 Task: Open Card Financial Conference Review in Board Social Media Campaign Planning to Workspace Debt Financing and add a team member Softage.1@softage.net, a label Purple, a checklist Machine Learning, an attachment from your google drive, a color Purple and finally, add a card description 'Conduct customer research for new customer experience improvements' and a comment 'This task requires proactive ownership, so let us take responsibility and ensure progress is made in a timely manner.'. Add a start date 'Jan 05, 1900' with a due date 'Jan 12, 1900'
Action: Mouse moved to (73, 279)
Screenshot: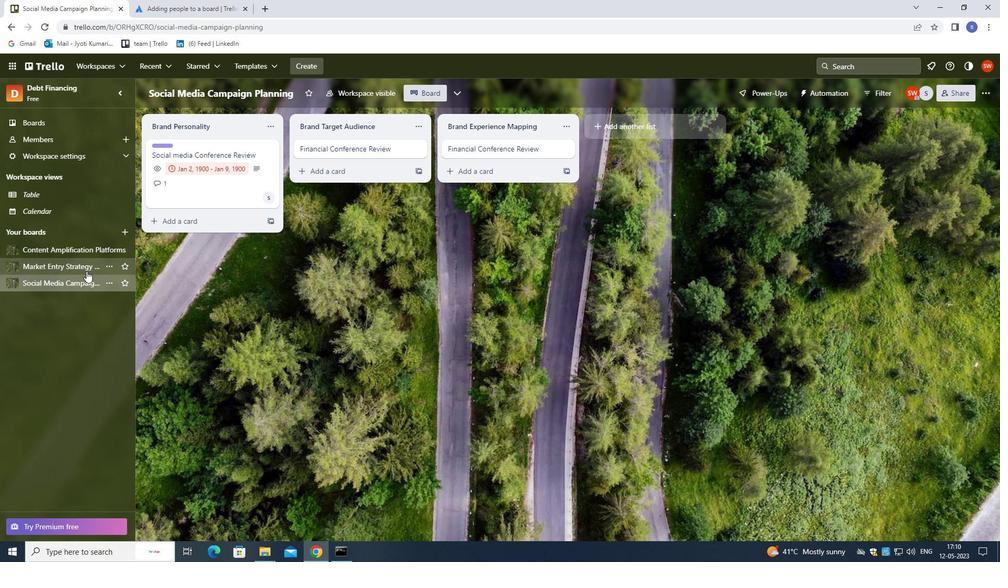 
Action: Mouse pressed left at (73, 279)
Screenshot: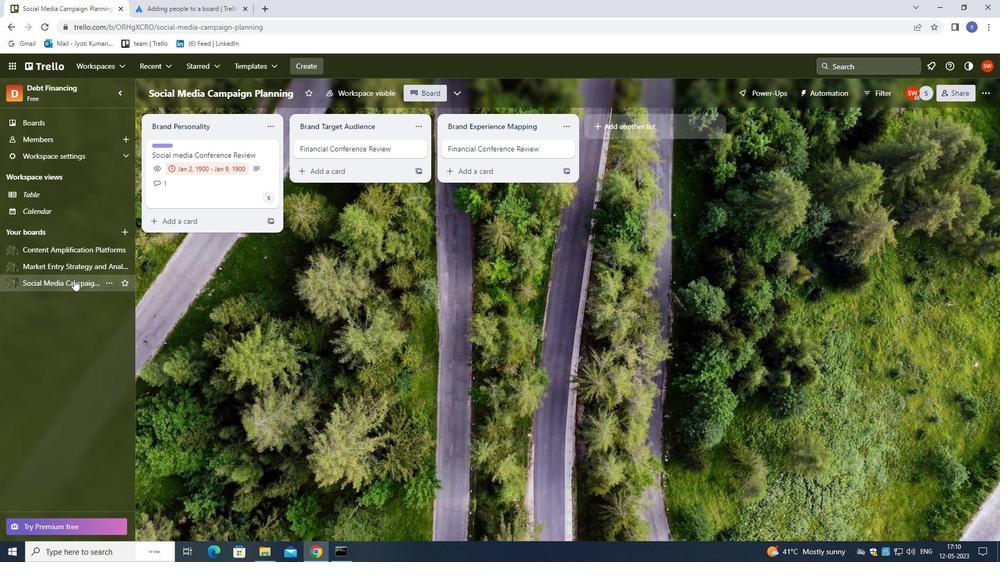 
Action: Mouse moved to (342, 149)
Screenshot: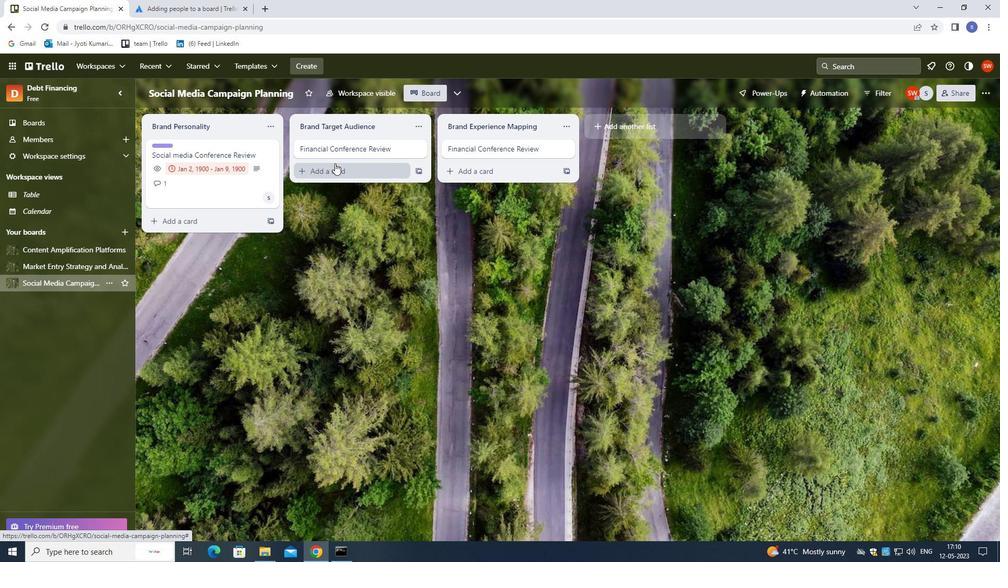 
Action: Mouse pressed left at (342, 149)
Screenshot: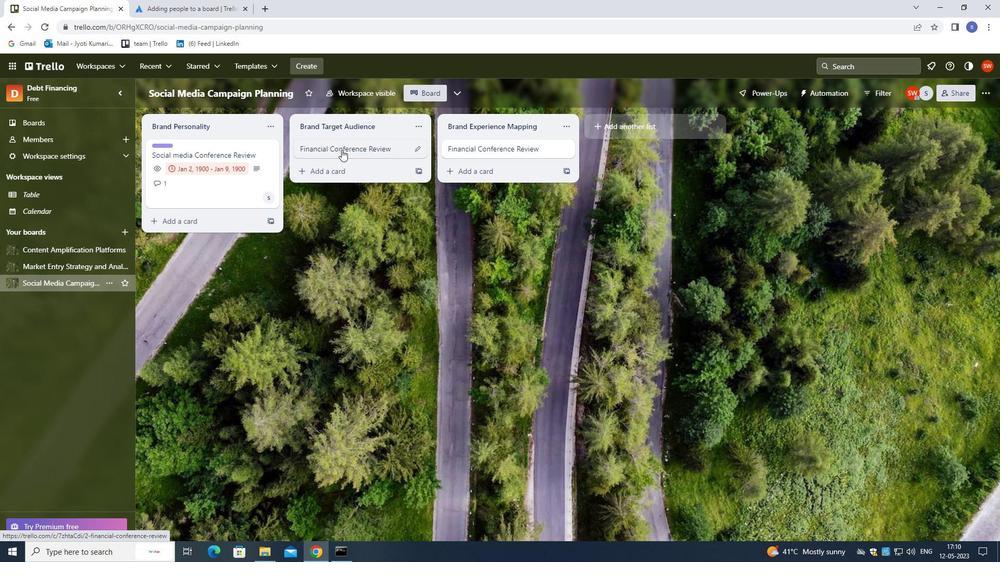 
Action: Mouse moved to (631, 187)
Screenshot: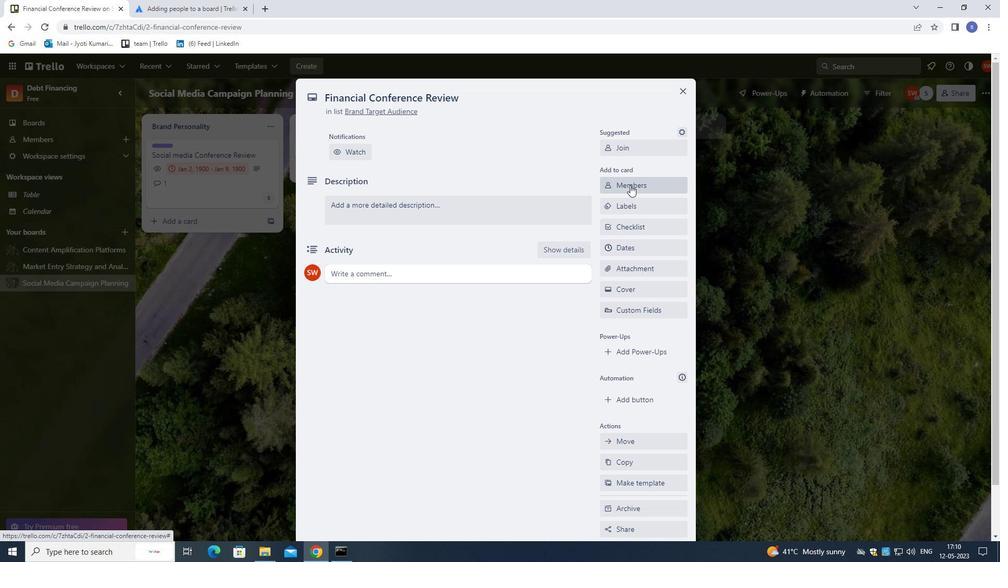 
Action: Mouse pressed left at (631, 187)
Screenshot: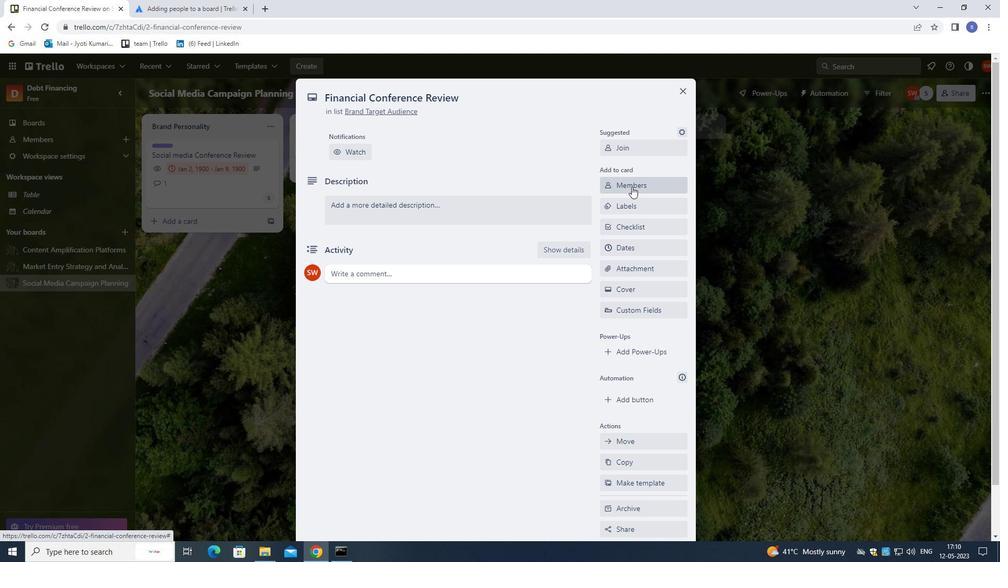 
Action: Mouse moved to (608, 169)
Screenshot: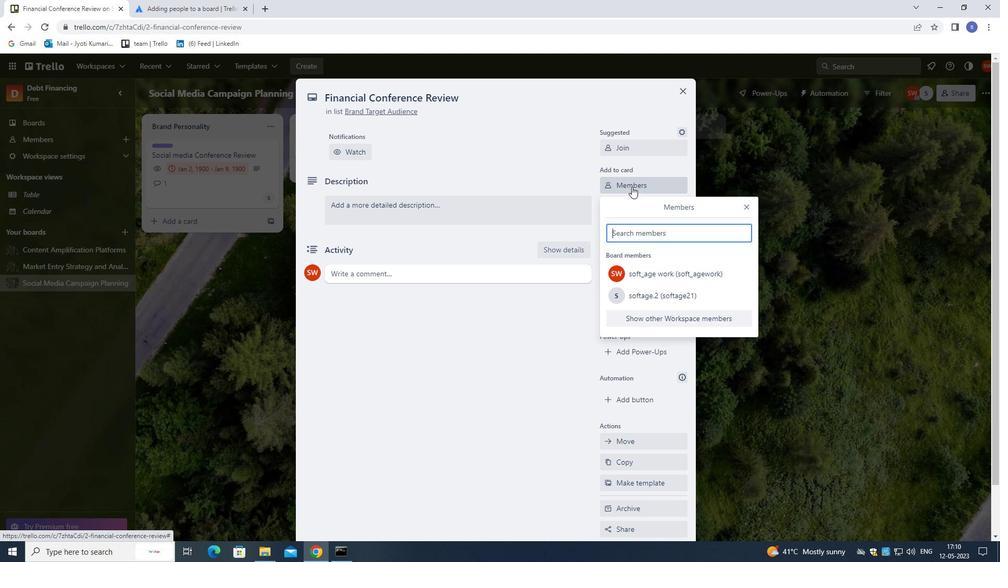 
Action: Key pressed softage.1<Key.shift>@SI<Key.backspace>OFTAGE.NET
Screenshot: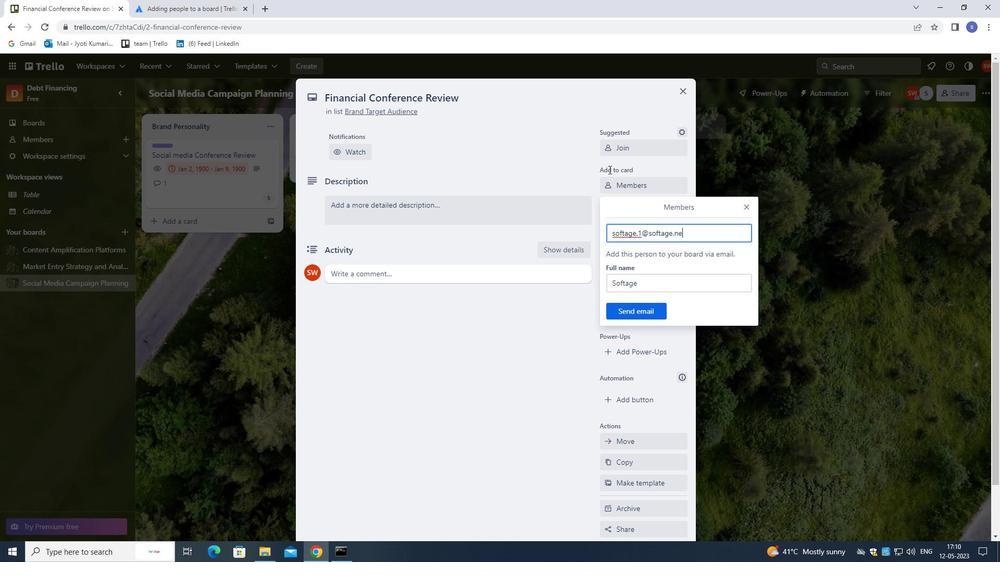 
Action: Mouse moved to (632, 313)
Screenshot: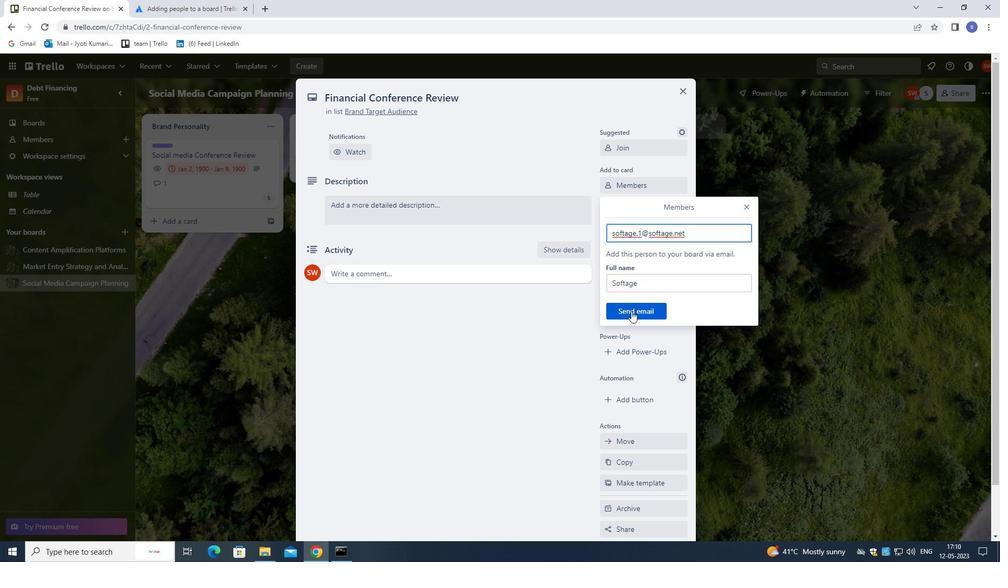 
Action: Mouse pressed left at (632, 313)
Screenshot: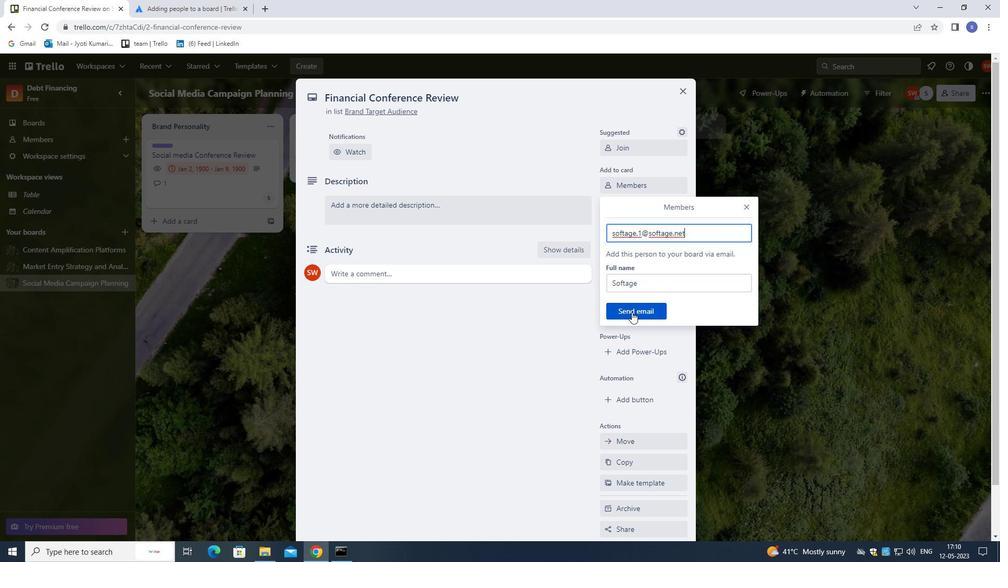 
Action: Mouse moved to (620, 207)
Screenshot: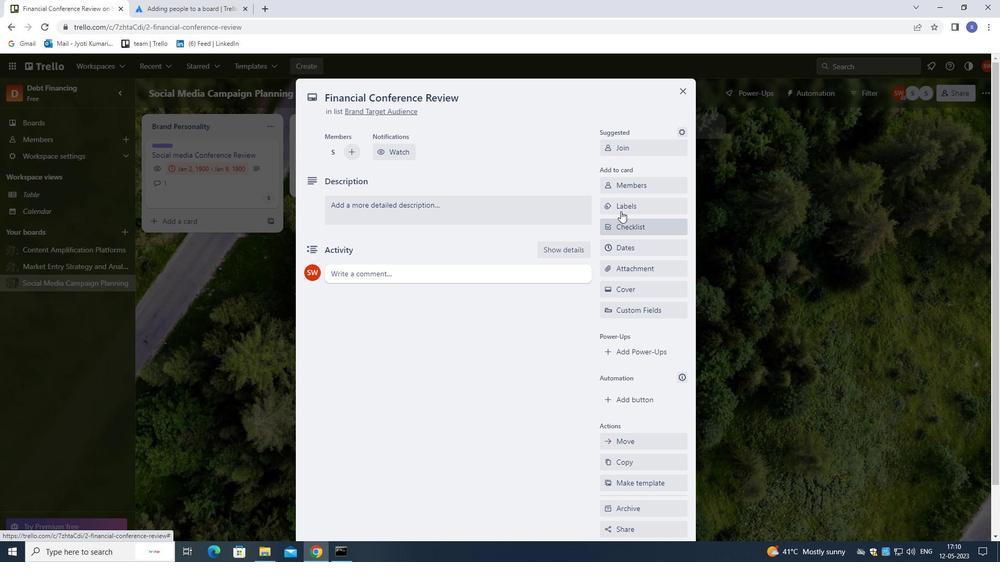 
Action: Mouse pressed left at (620, 207)
Screenshot: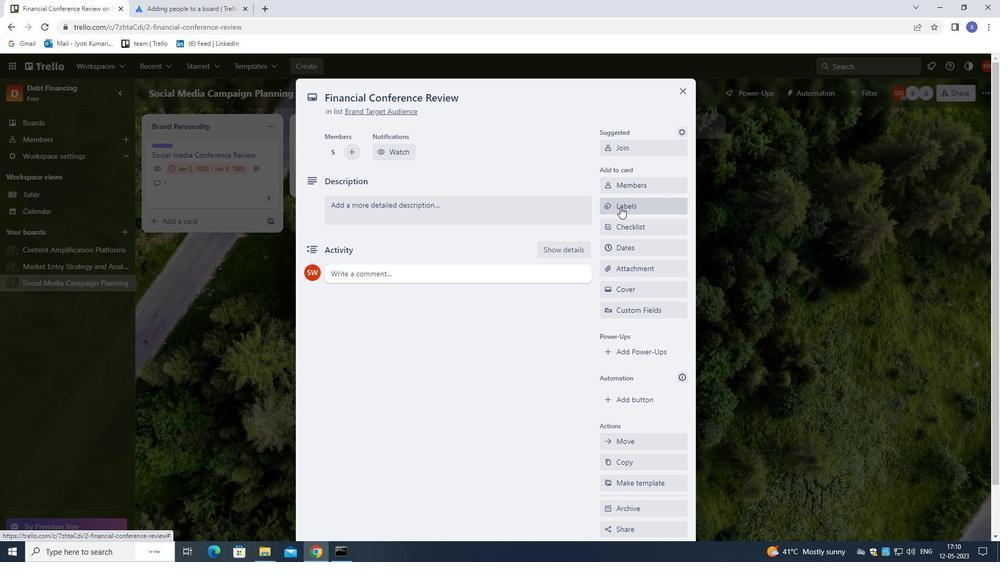 
Action: Mouse moved to (619, 207)
Screenshot: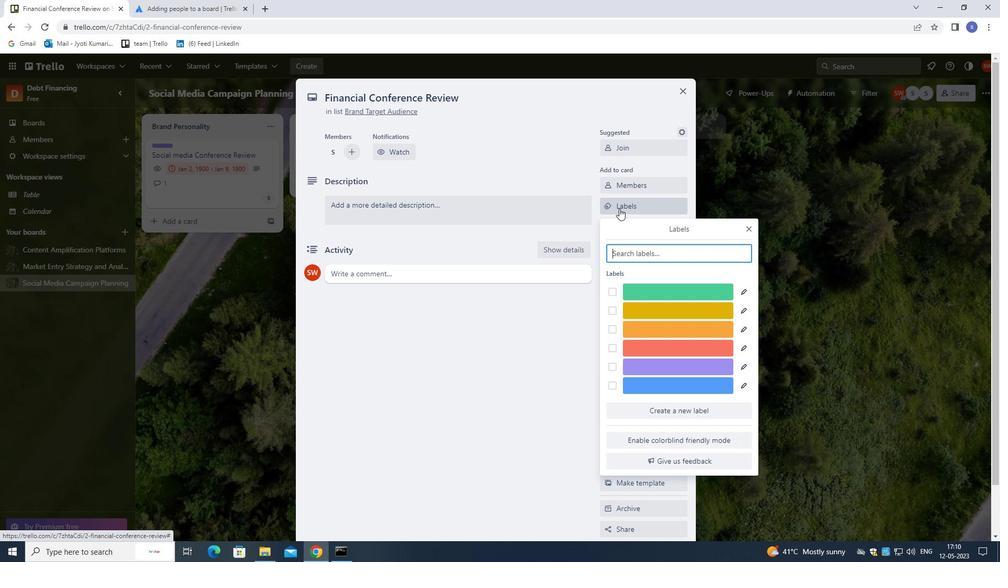 
Action: Key pressed P
Screenshot: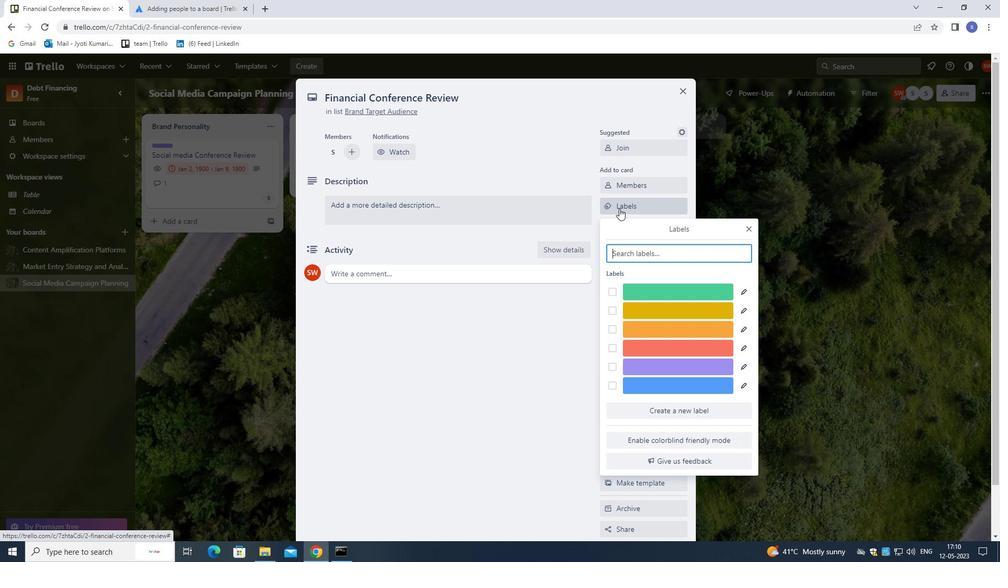 
Action: Mouse moved to (657, 296)
Screenshot: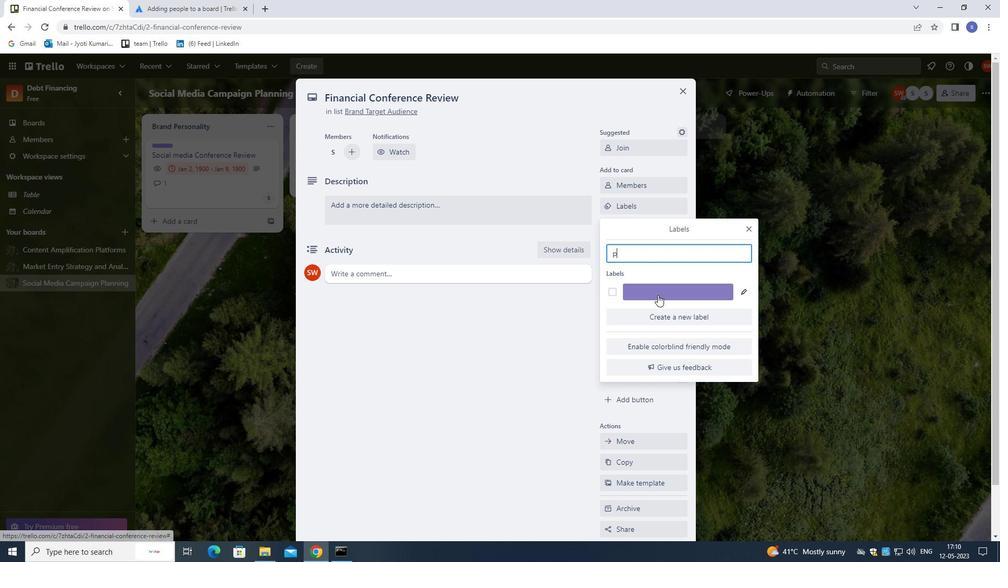 
Action: Mouse pressed left at (657, 296)
Screenshot: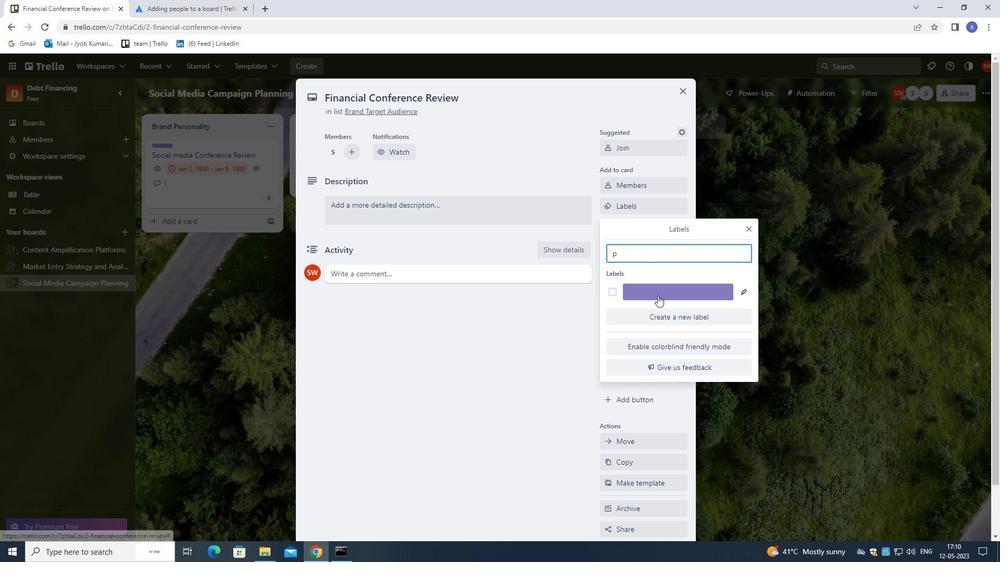 
Action: Mouse moved to (752, 227)
Screenshot: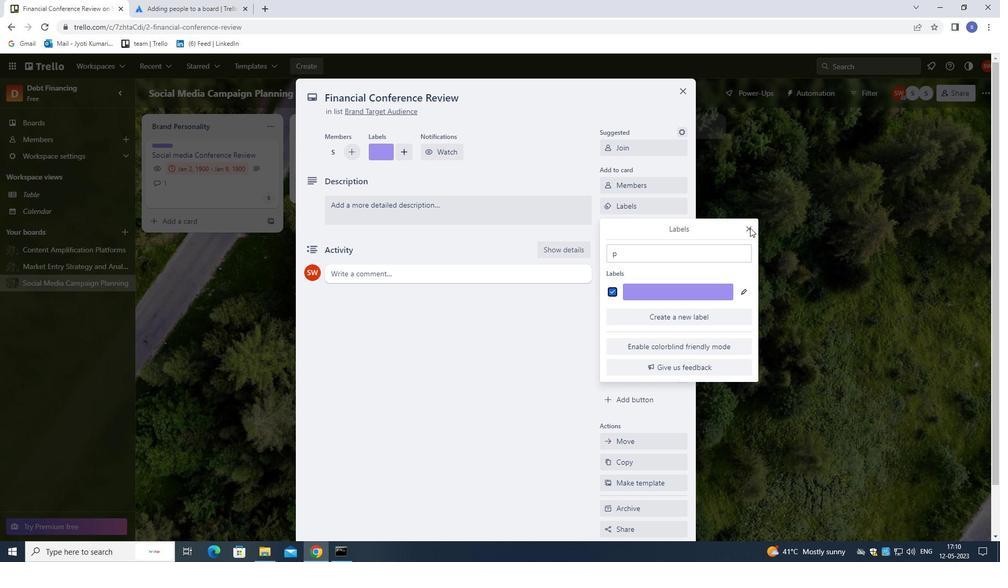 
Action: Mouse pressed left at (752, 227)
Screenshot: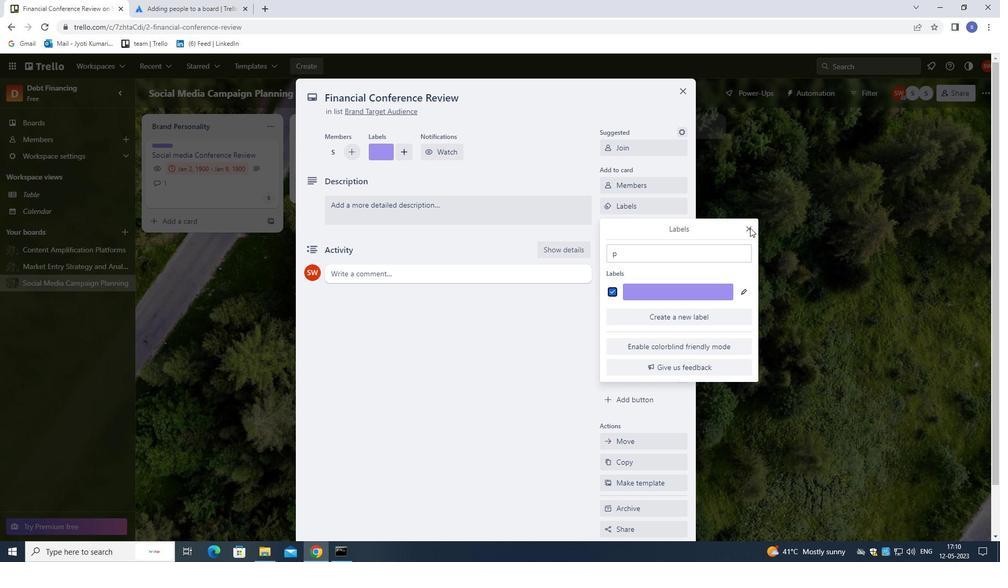 
Action: Mouse moved to (750, 228)
Screenshot: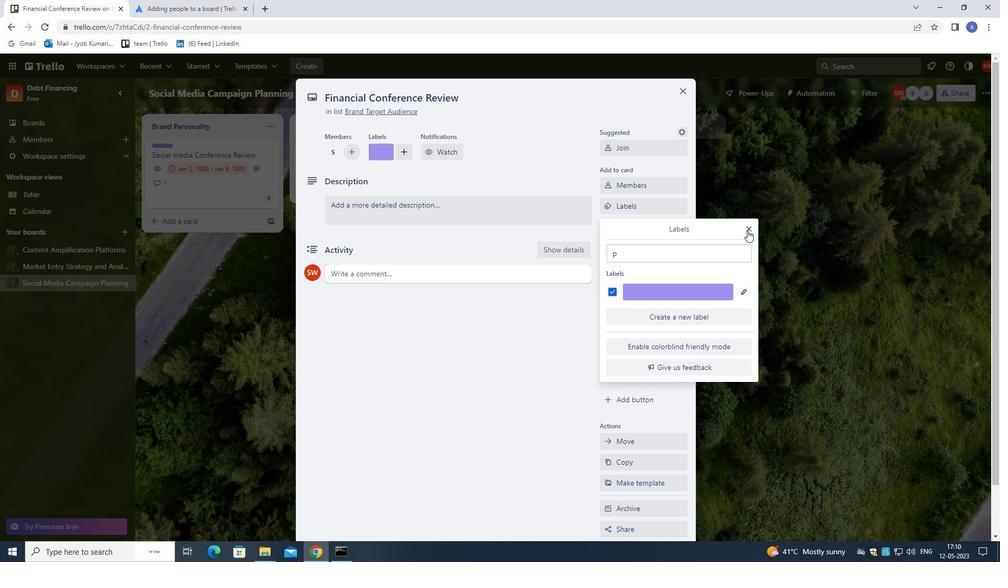 
Action: Mouse pressed left at (750, 228)
Screenshot: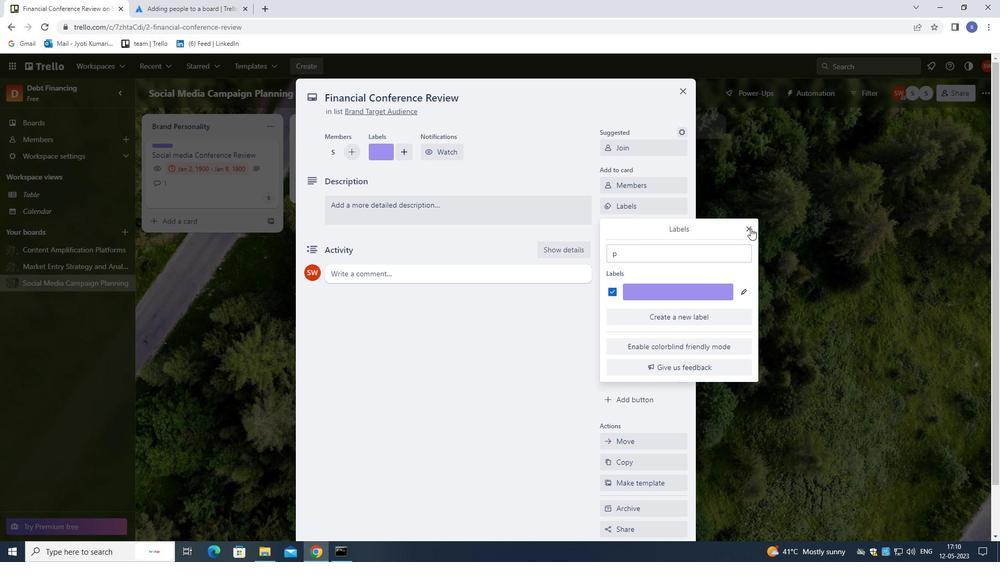 
Action: Mouse moved to (655, 229)
Screenshot: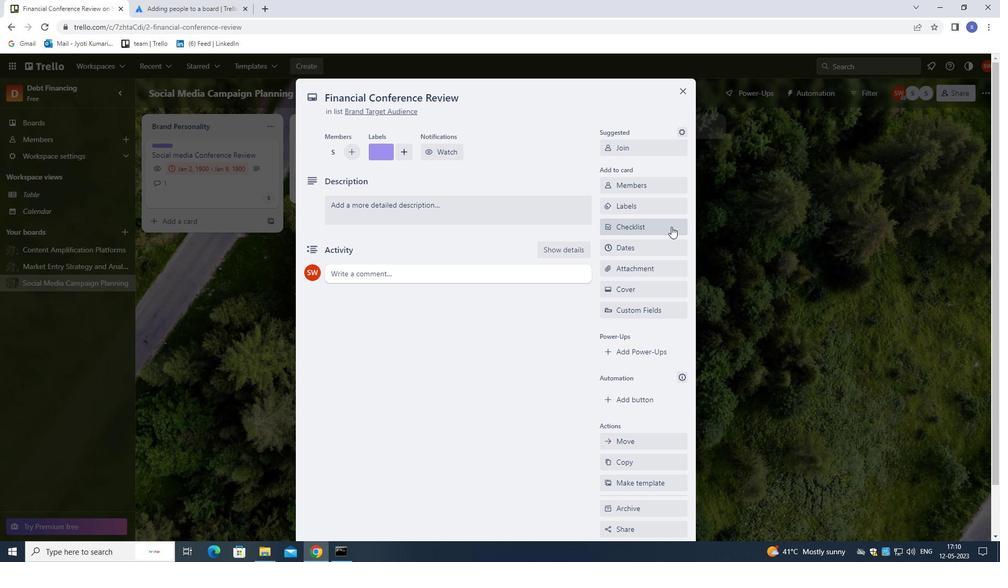 
Action: Mouse pressed left at (655, 229)
Screenshot: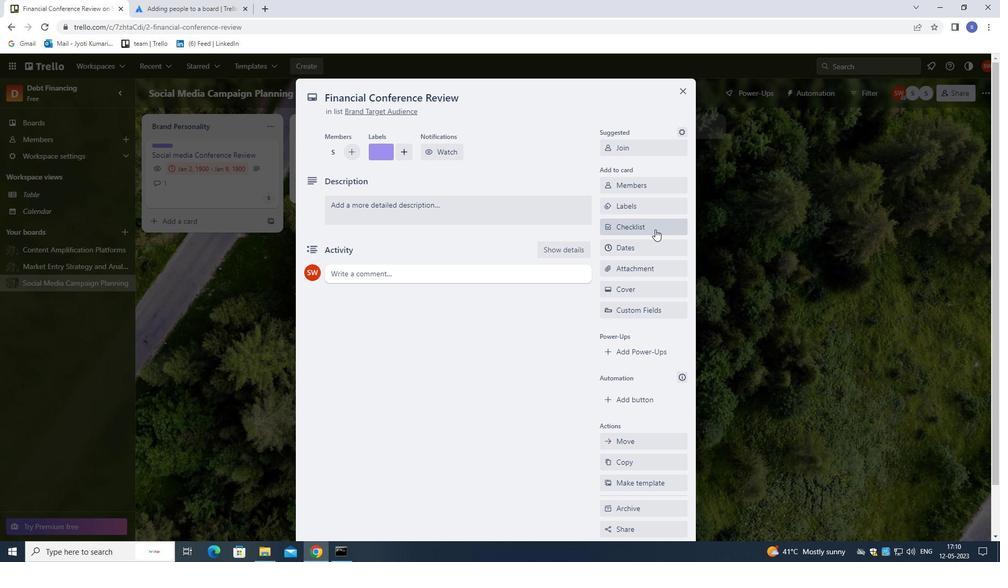 
Action: Mouse moved to (655, 229)
Screenshot: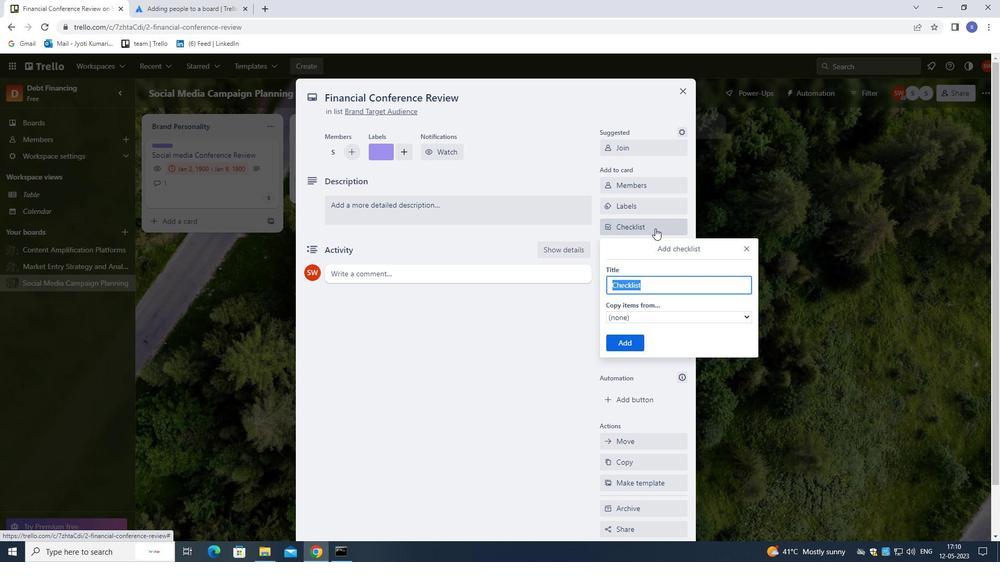 
Action: Key pressed M
Screenshot: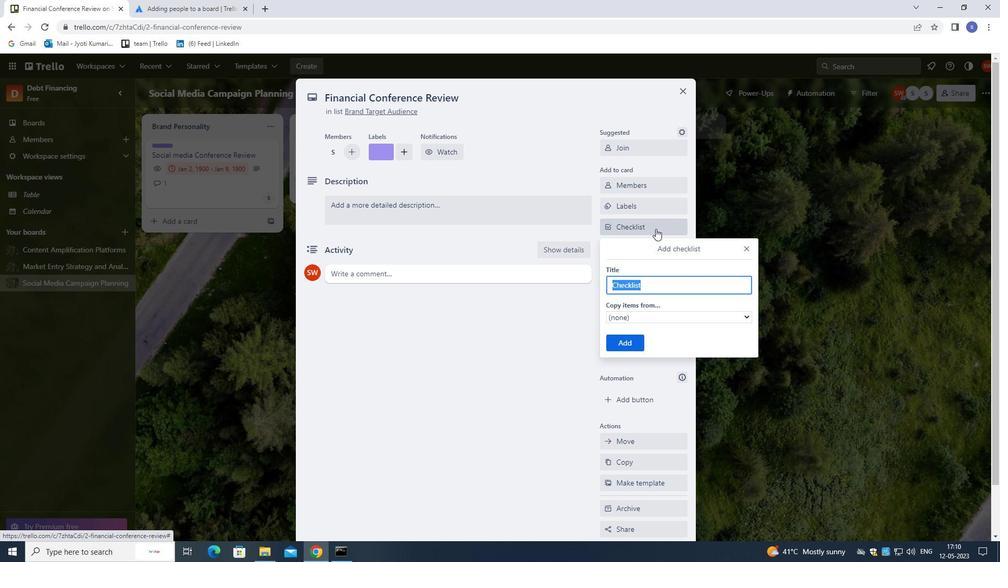 
Action: Mouse moved to (675, 308)
Screenshot: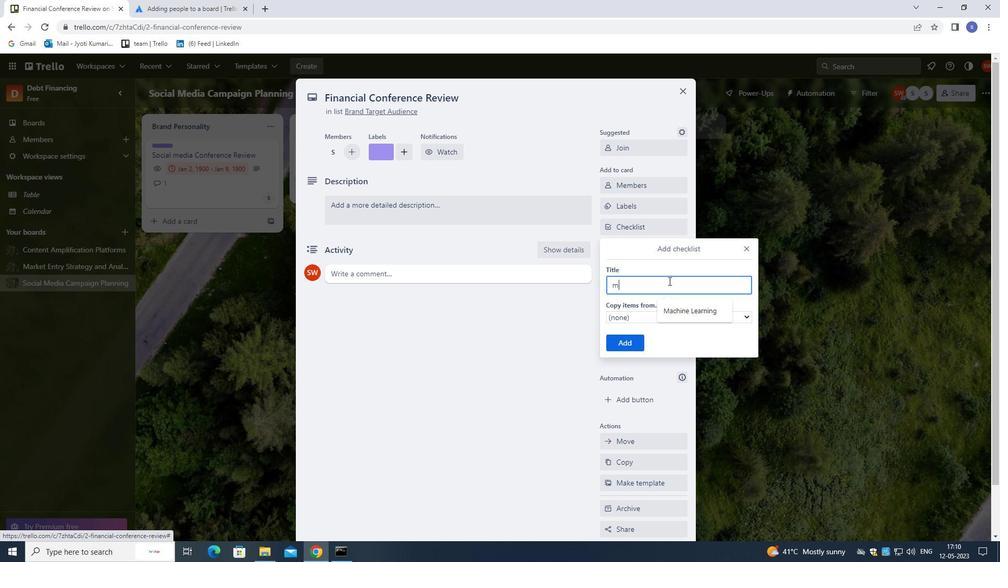 
Action: Mouse pressed left at (675, 308)
Screenshot: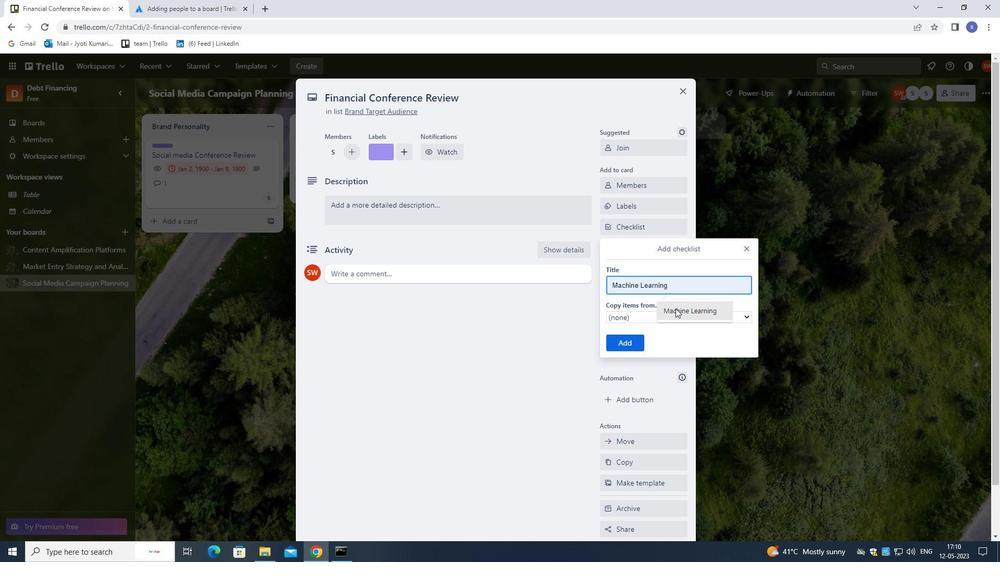 
Action: Mouse moved to (638, 347)
Screenshot: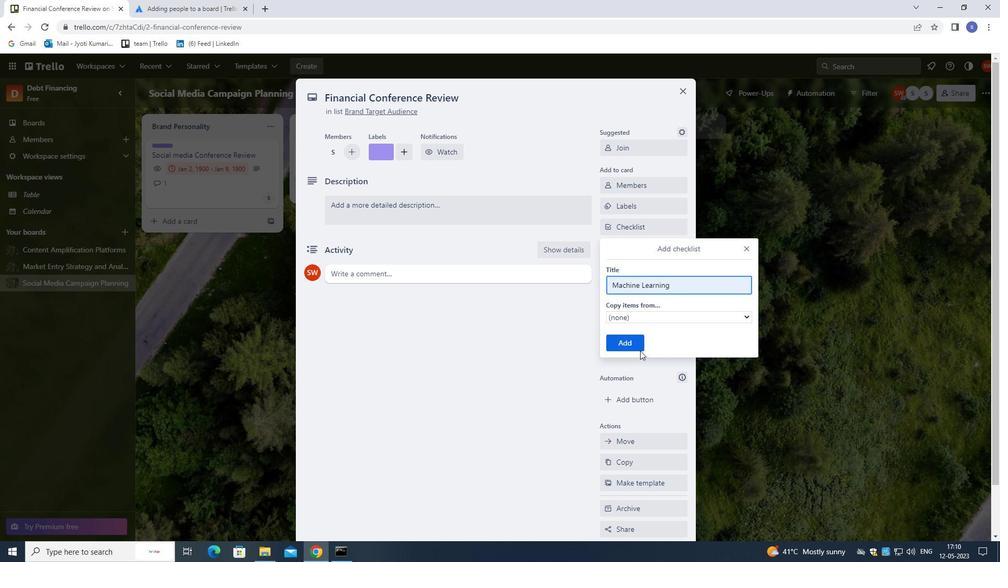 
Action: Mouse pressed left at (638, 347)
Screenshot: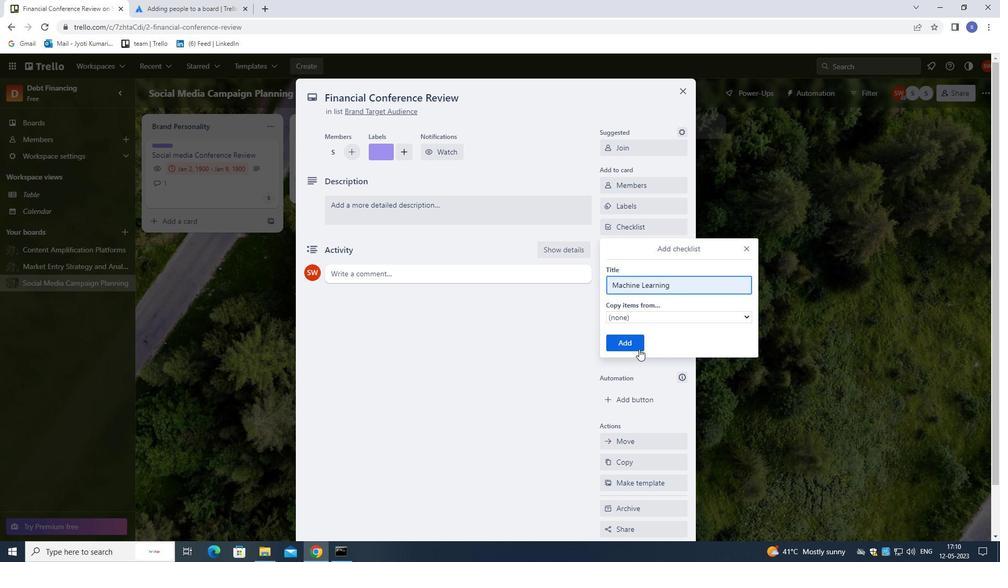 
Action: Mouse moved to (623, 245)
Screenshot: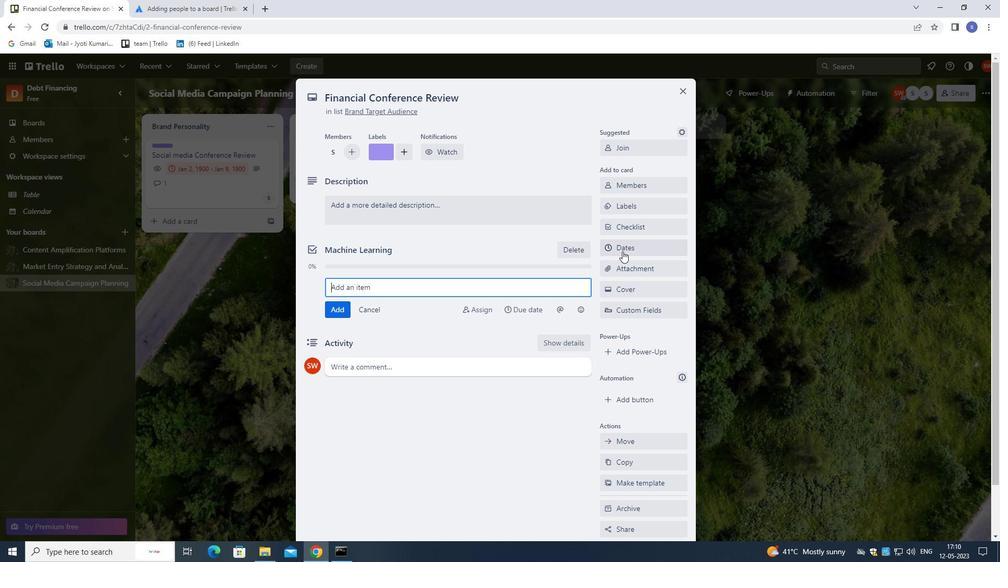 
Action: Mouse pressed left at (623, 245)
Screenshot: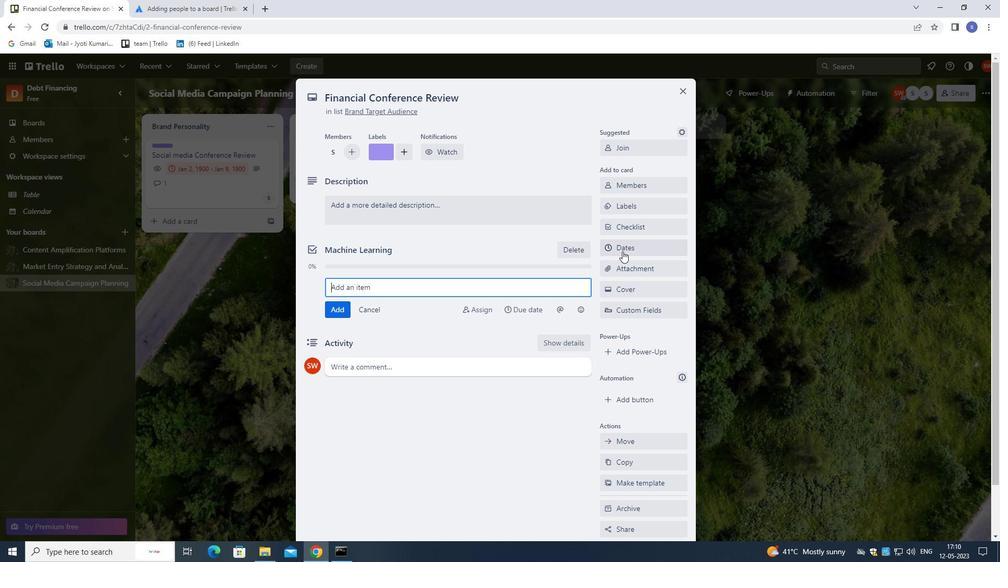 
Action: Mouse moved to (608, 284)
Screenshot: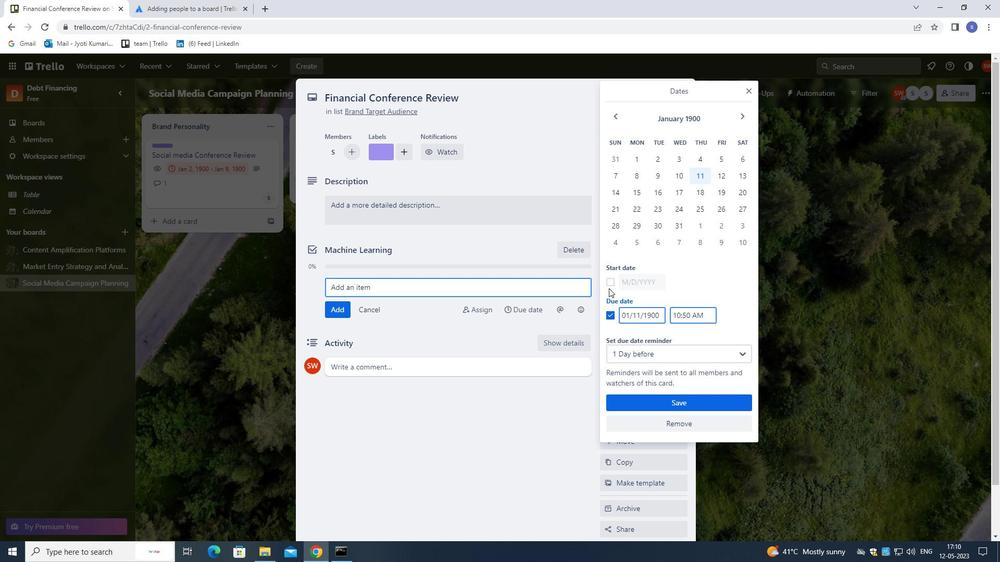 
Action: Mouse pressed left at (608, 284)
Screenshot: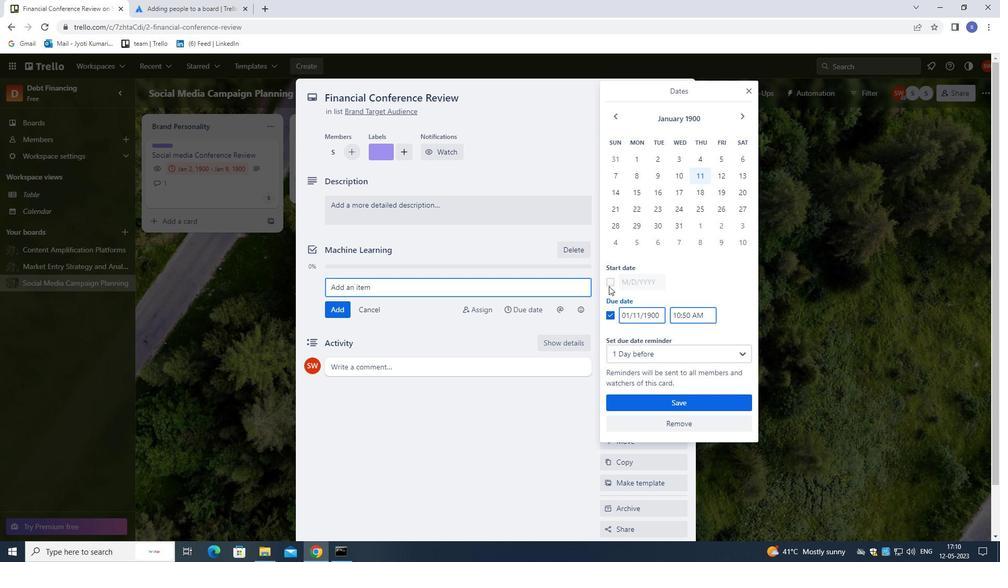 
Action: Mouse moved to (634, 281)
Screenshot: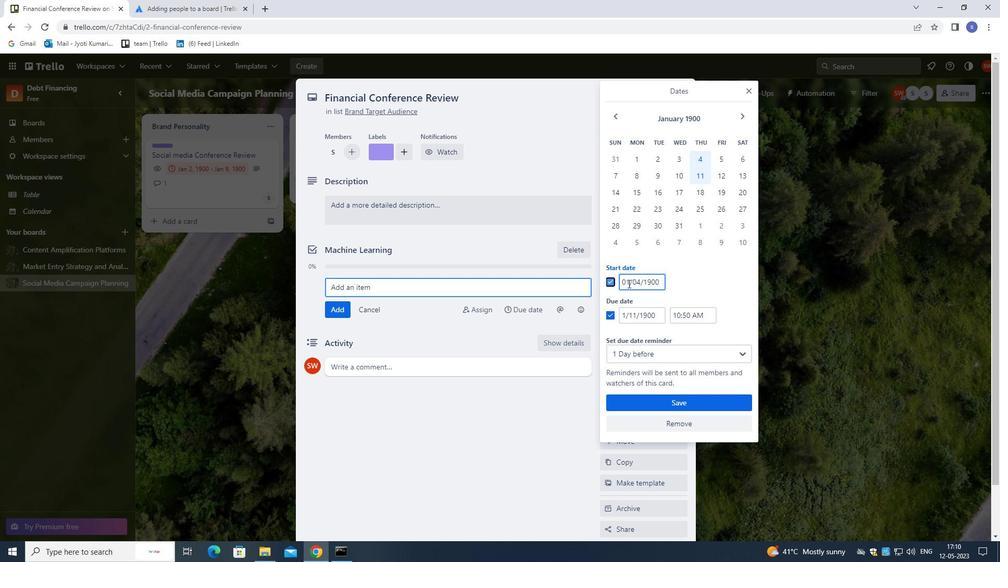 
Action: Mouse pressed left at (634, 281)
Screenshot: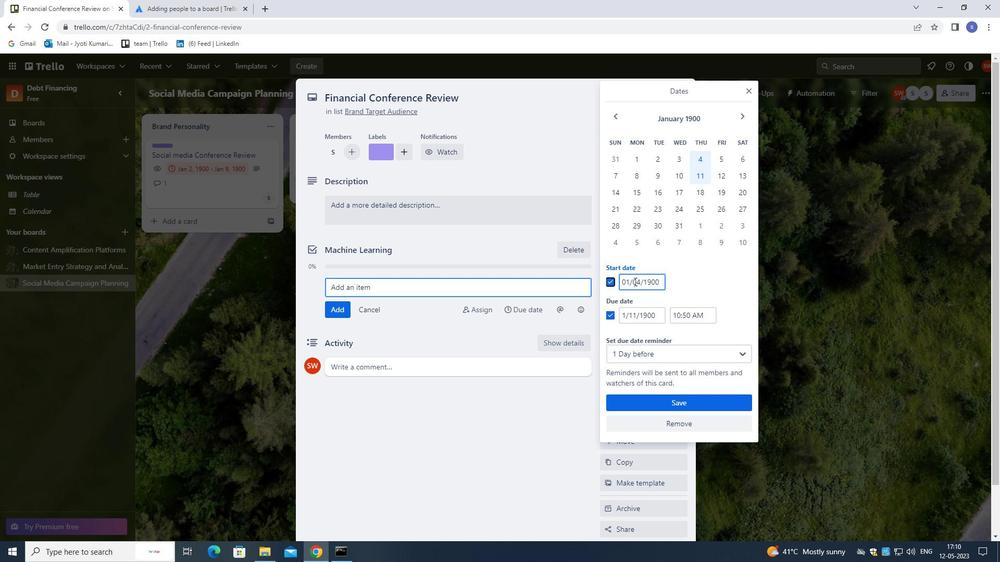 
Action: Mouse moved to (645, 300)
Screenshot: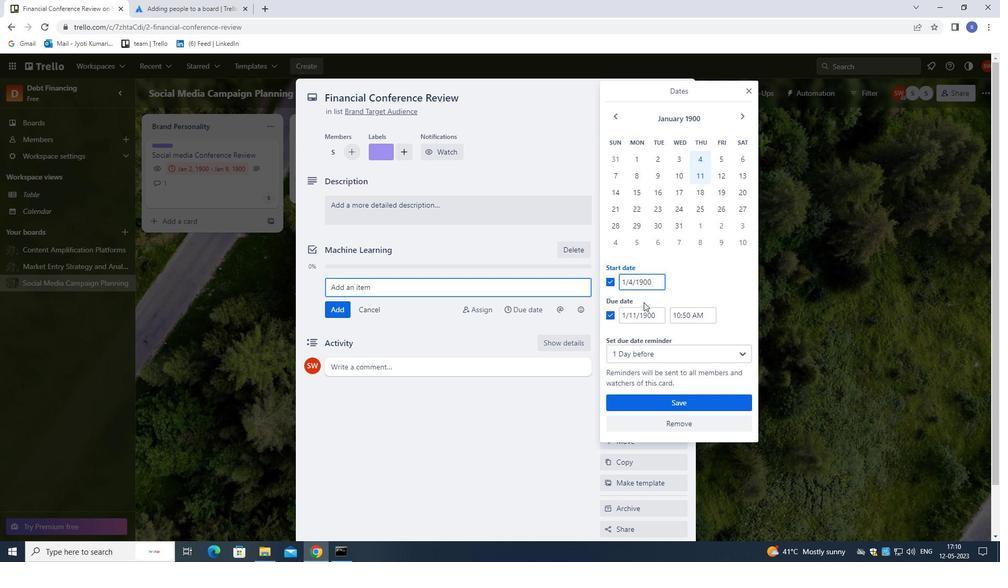 
Action: Key pressed <Key.left>
Screenshot: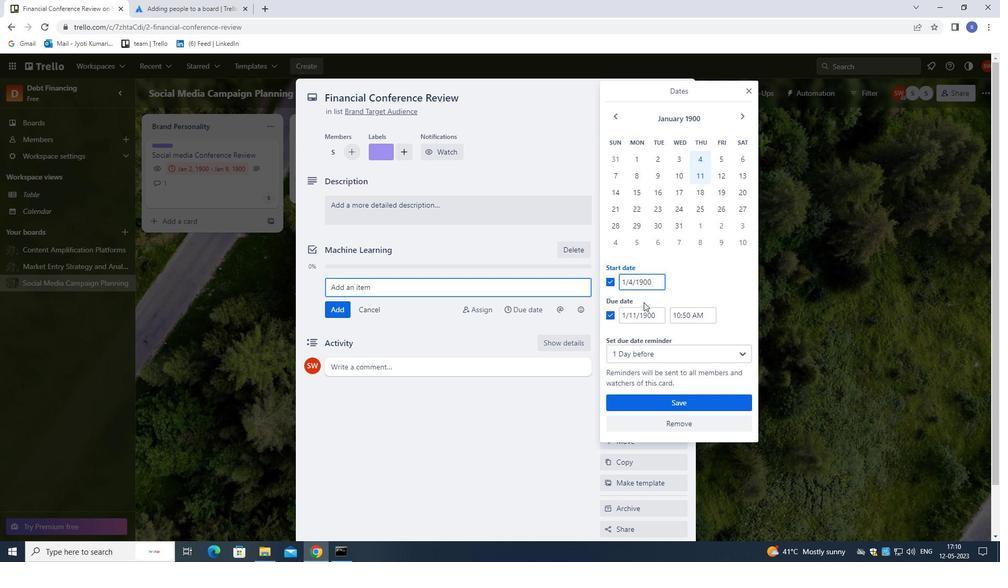 
Action: Mouse moved to (644, 295)
Screenshot: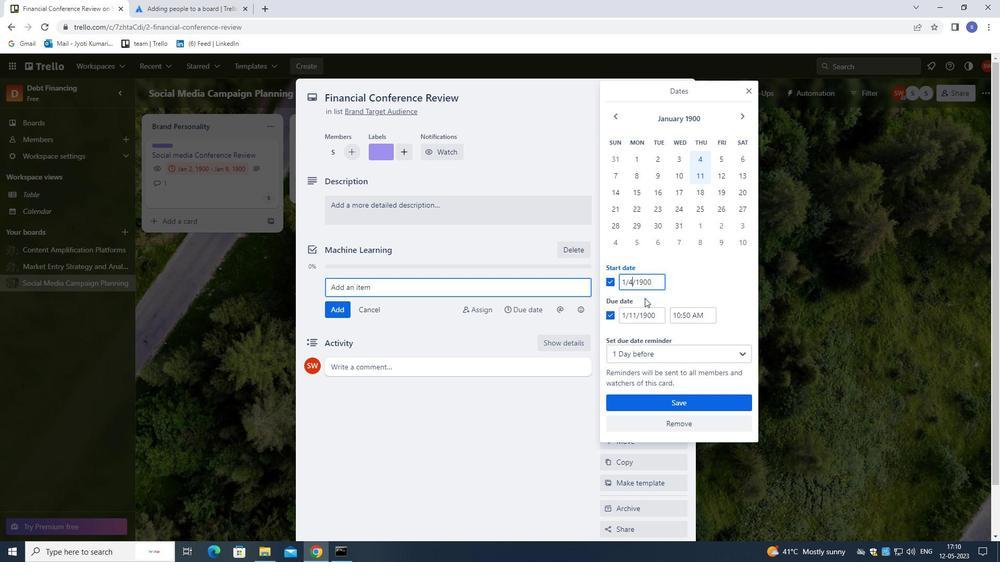 
Action: Key pressed <Key.backspace>
Screenshot: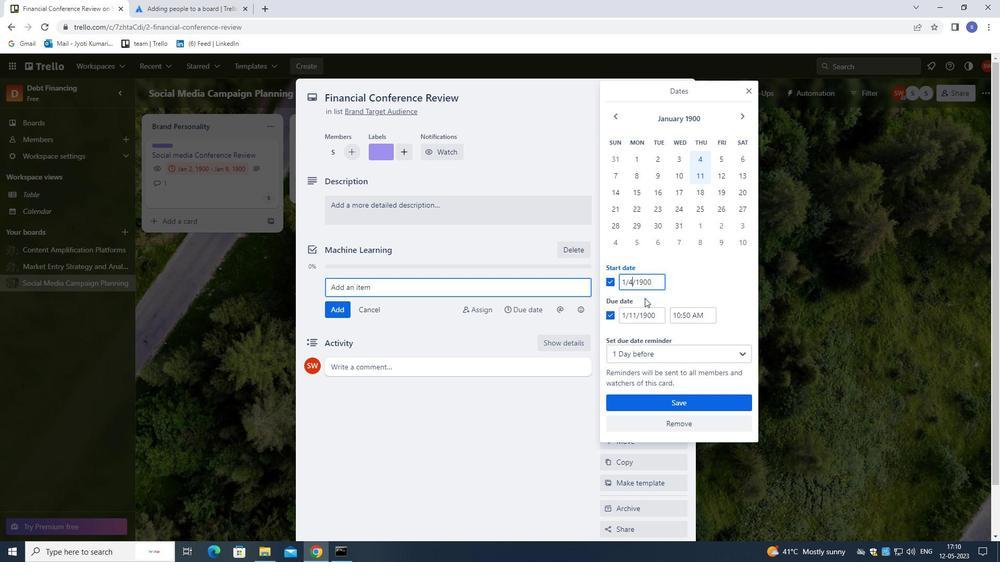
Action: Mouse moved to (644, 292)
Screenshot: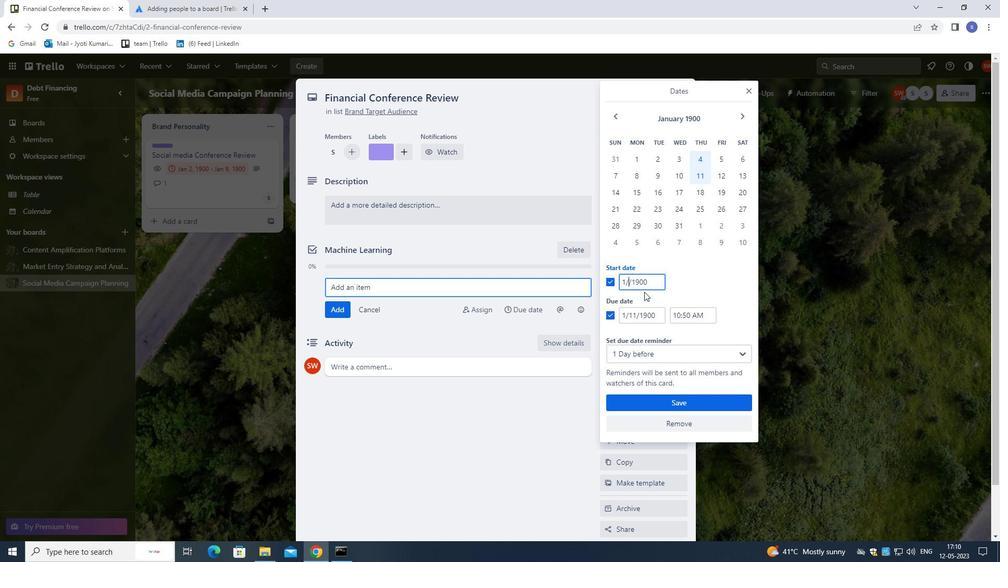 
Action: Key pressed 5
Screenshot: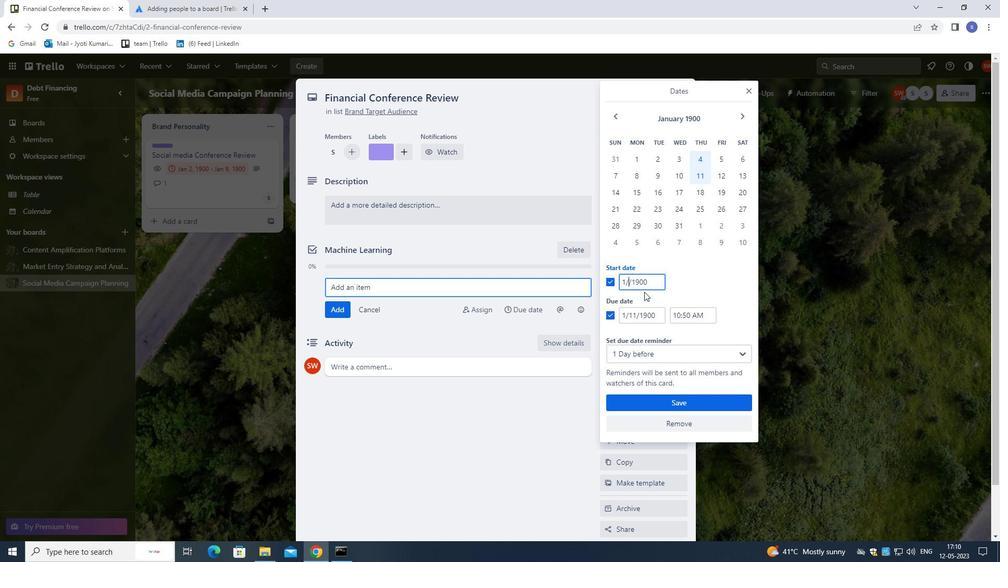
Action: Mouse moved to (634, 314)
Screenshot: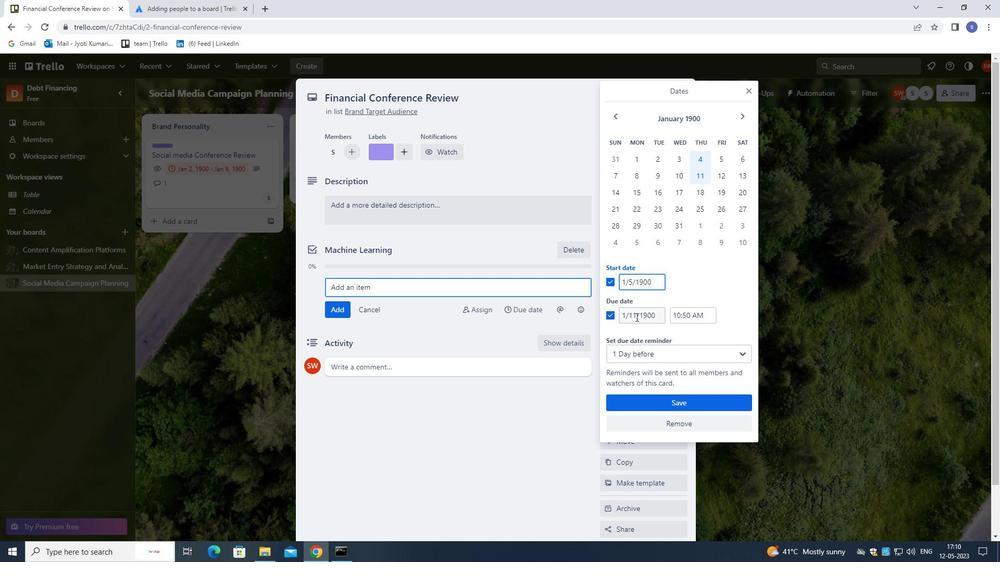 
Action: Mouse pressed left at (634, 314)
Screenshot: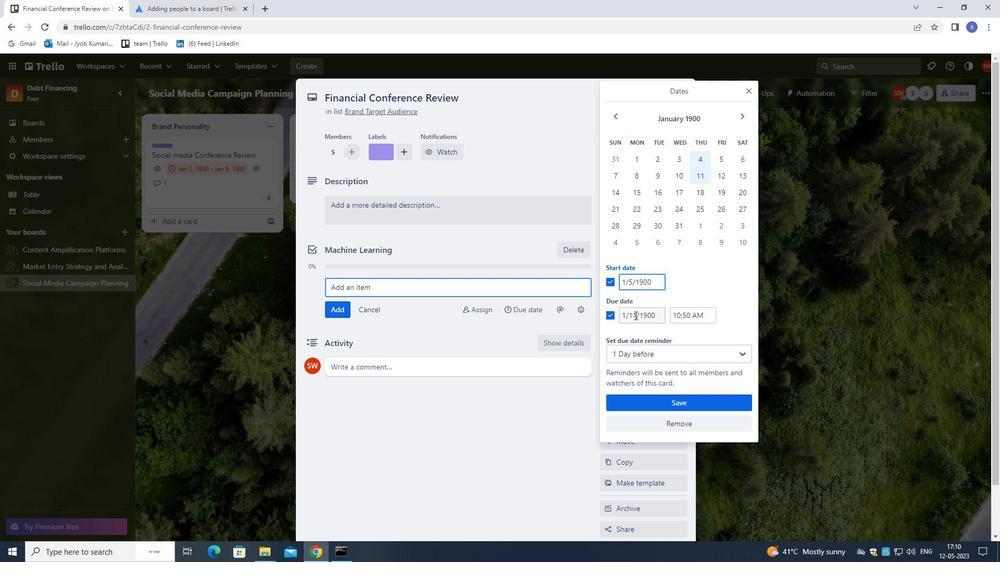 
Action: Mouse moved to (639, 327)
Screenshot: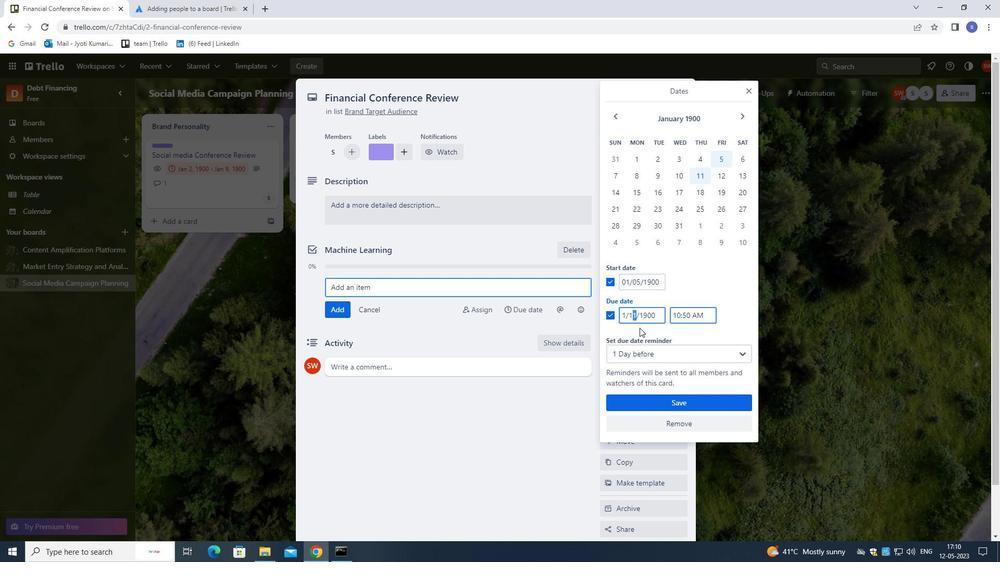 
Action: Key pressed 2
Screenshot: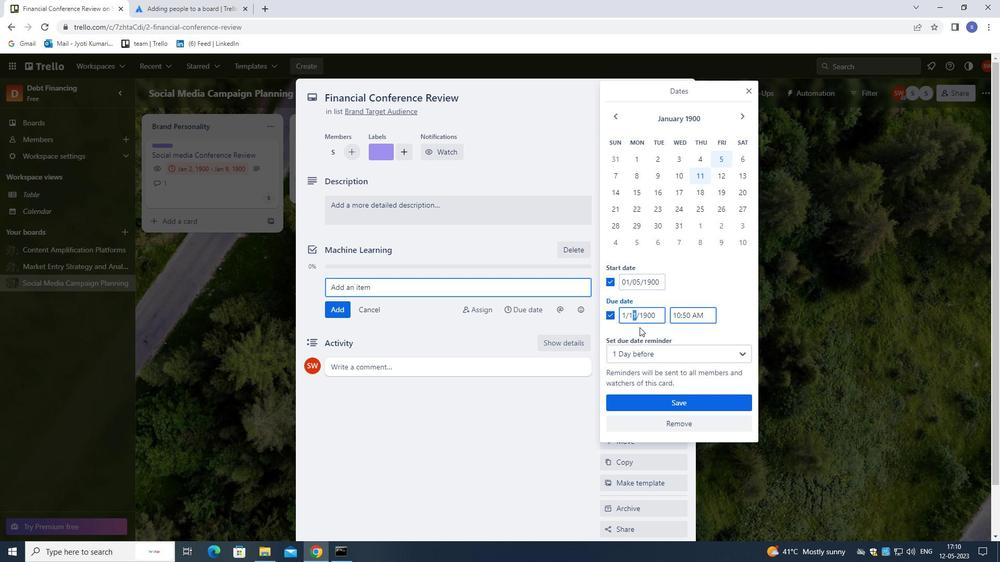 
Action: Mouse moved to (639, 327)
Screenshot: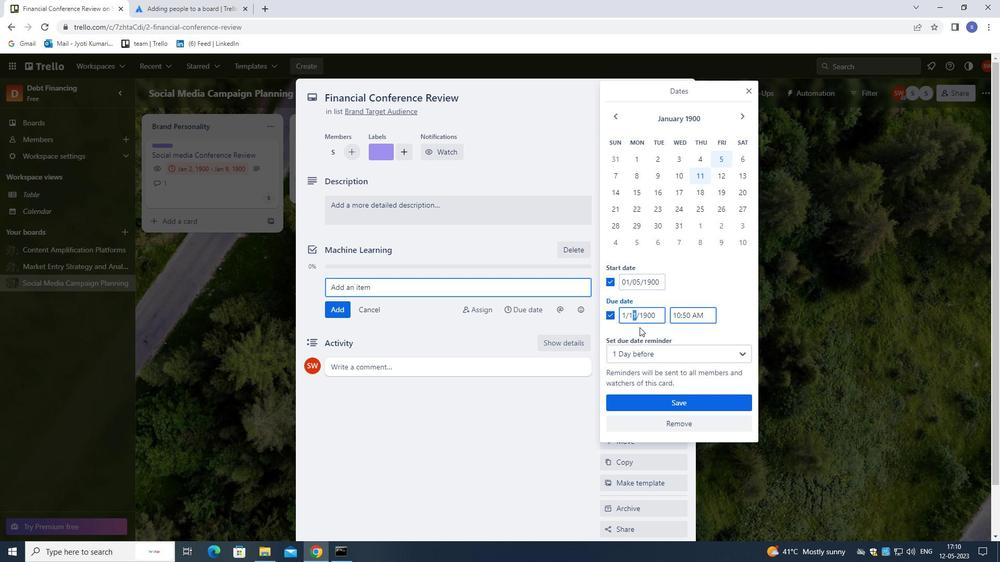 
Action: Key pressed <Key.enter>
Screenshot: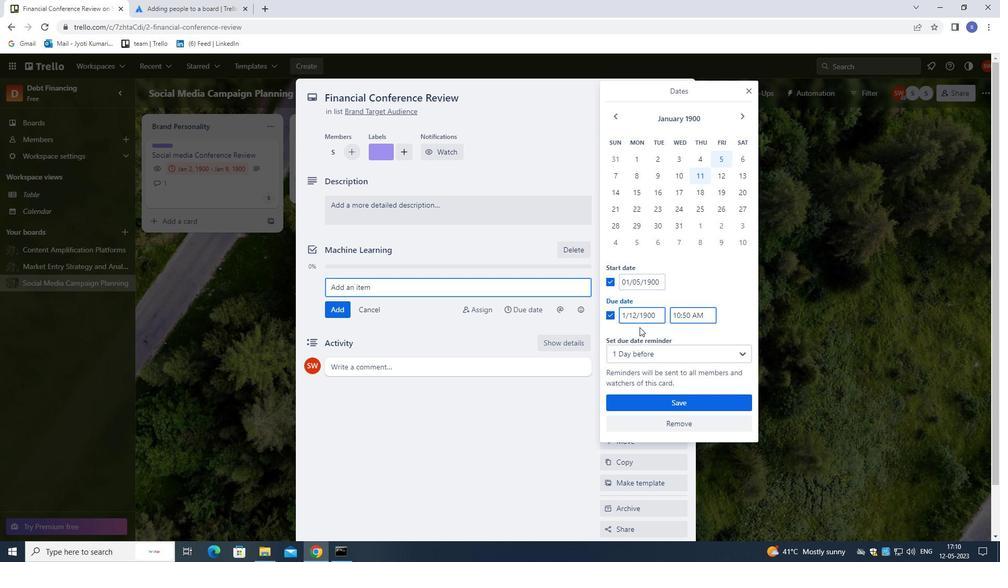 
Action: Mouse moved to (622, 269)
Screenshot: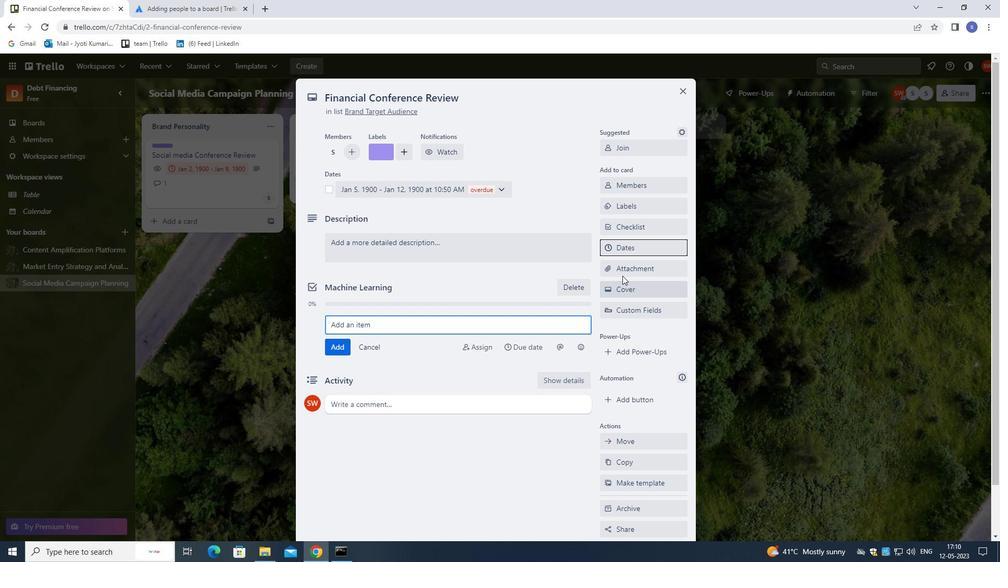 
Action: Mouse pressed left at (622, 269)
Screenshot: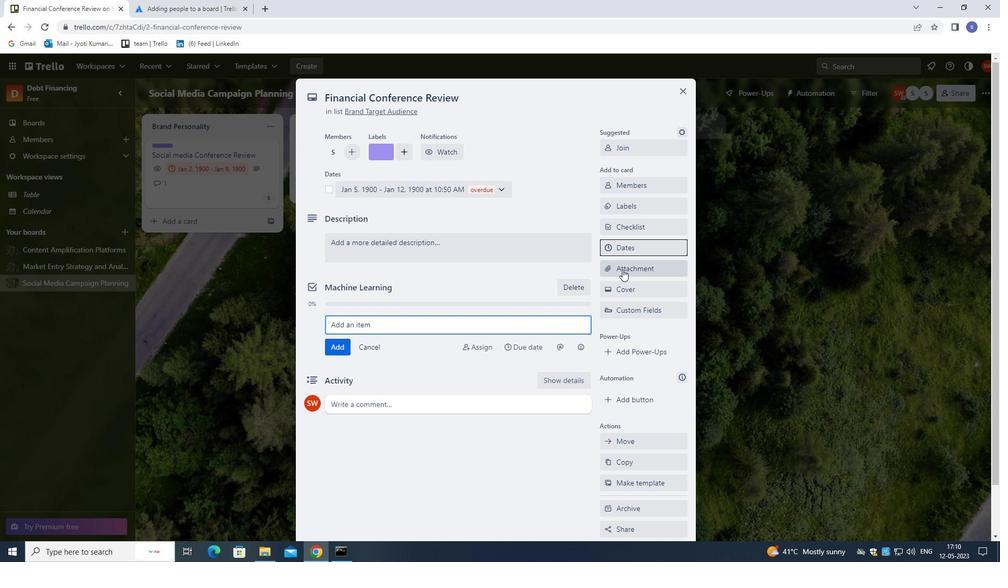
Action: Mouse moved to (611, 346)
Screenshot: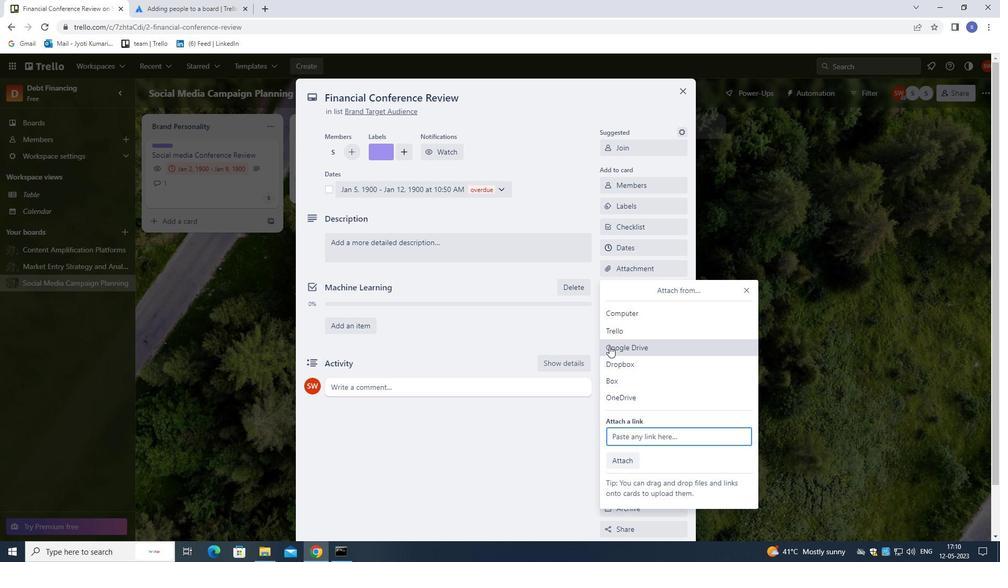 
Action: Mouse pressed left at (611, 346)
Screenshot: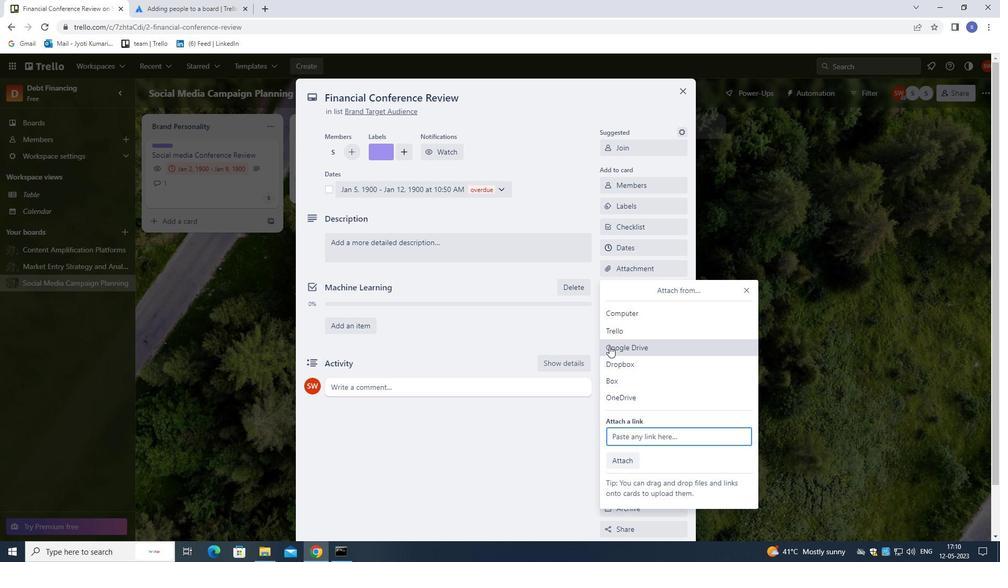 
Action: Mouse moved to (407, 251)
Screenshot: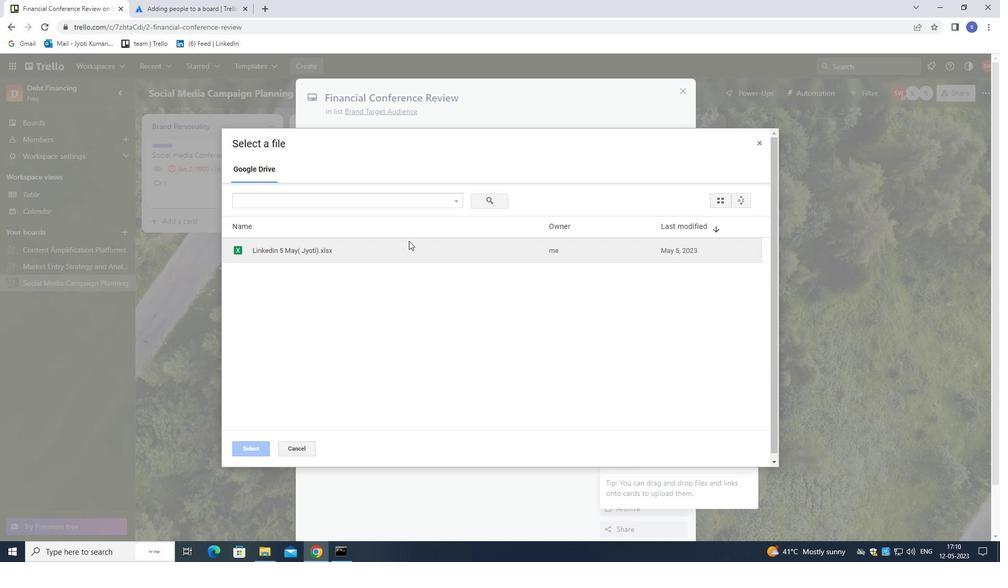
Action: Mouse pressed left at (407, 251)
Screenshot: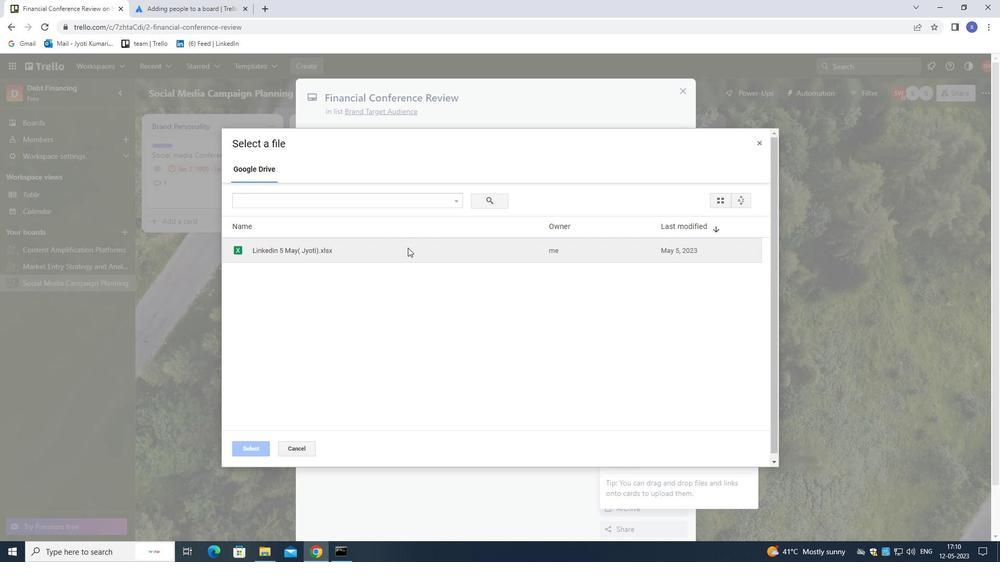 
Action: Mouse moved to (257, 446)
Screenshot: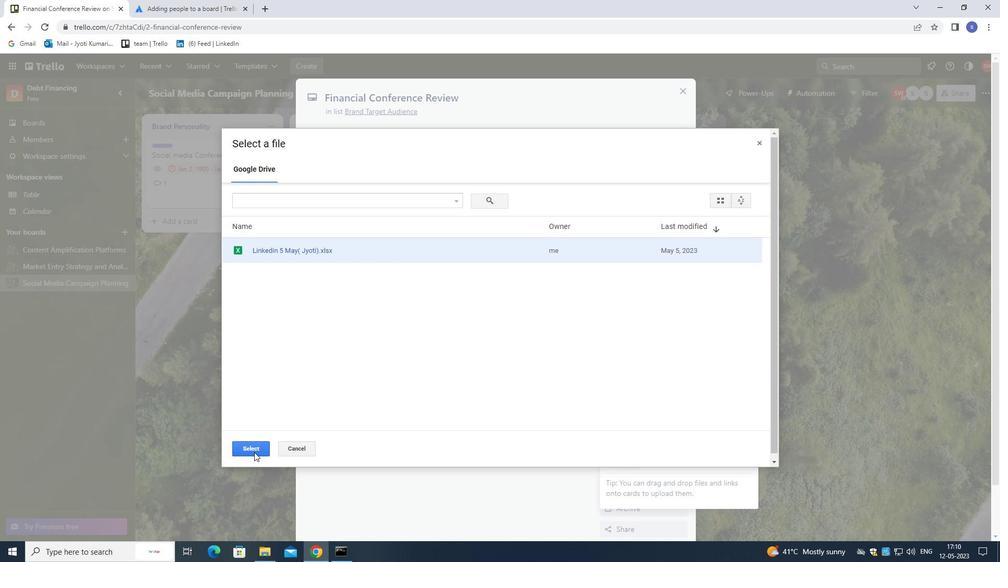 
Action: Mouse pressed left at (257, 446)
Screenshot: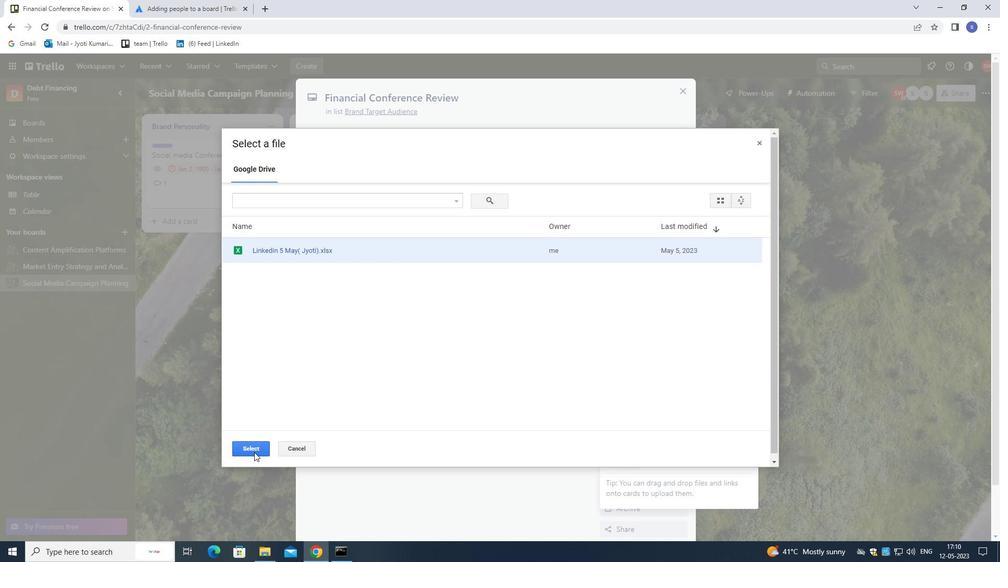 
Action: Mouse moved to (413, 311)
Screenshot: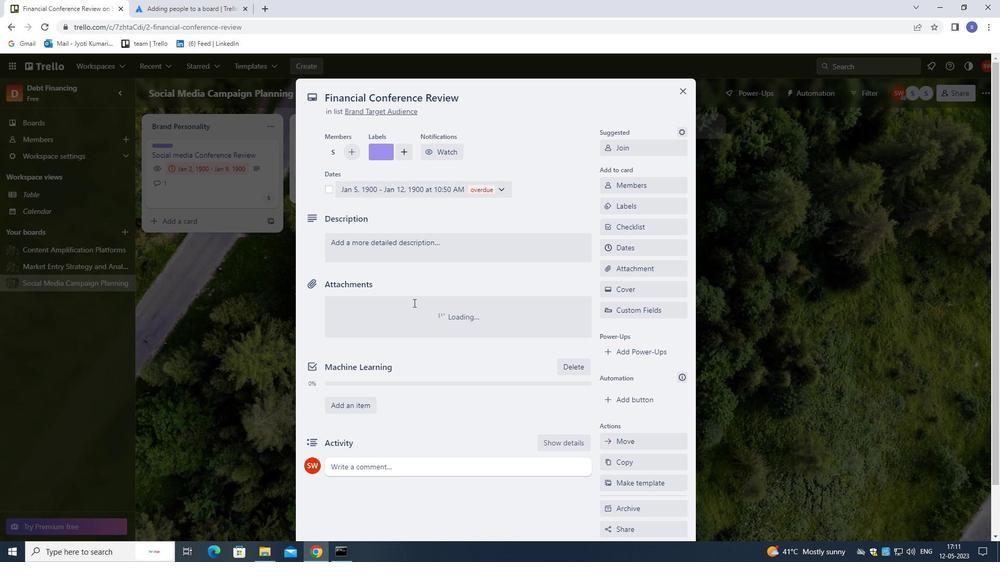 
Action: Mouse pressed left at (413, 311)
Screenshot: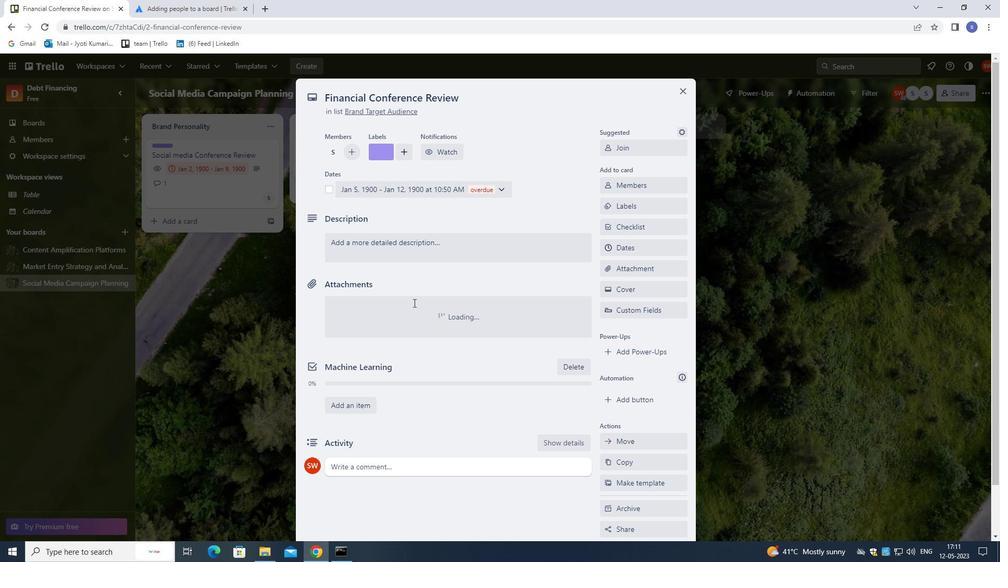 
Action: Mouse moved to (415, 244)
Screenshot: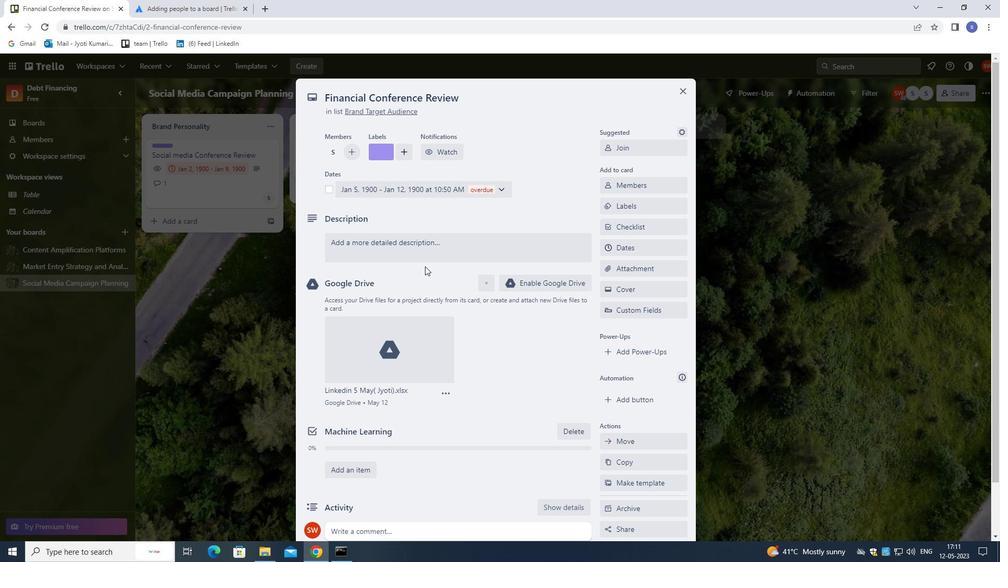 
Action: Mouse pressed left at (415, 244)
Screenshot: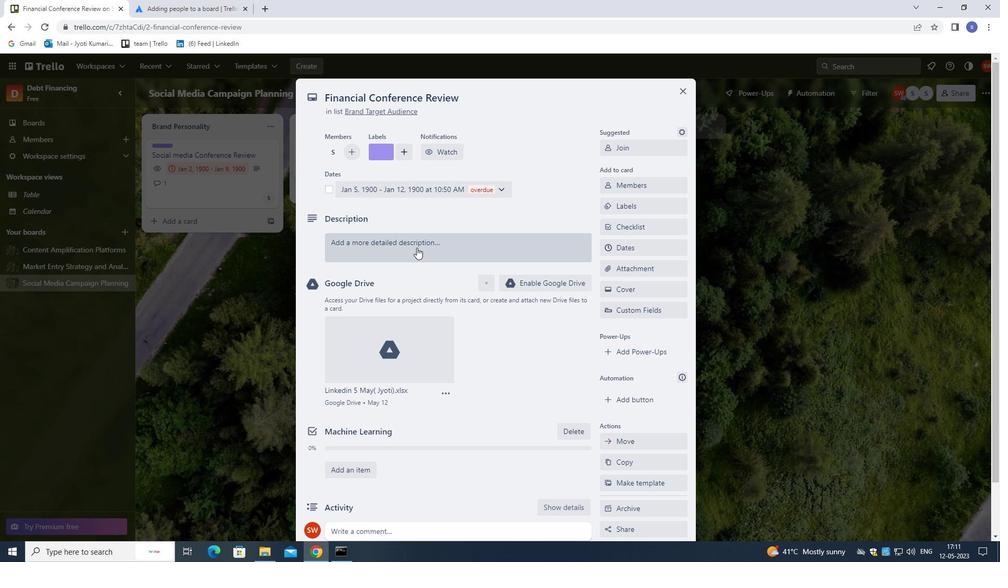 
Action: Mouse moved to (415, 259)
Screenshot: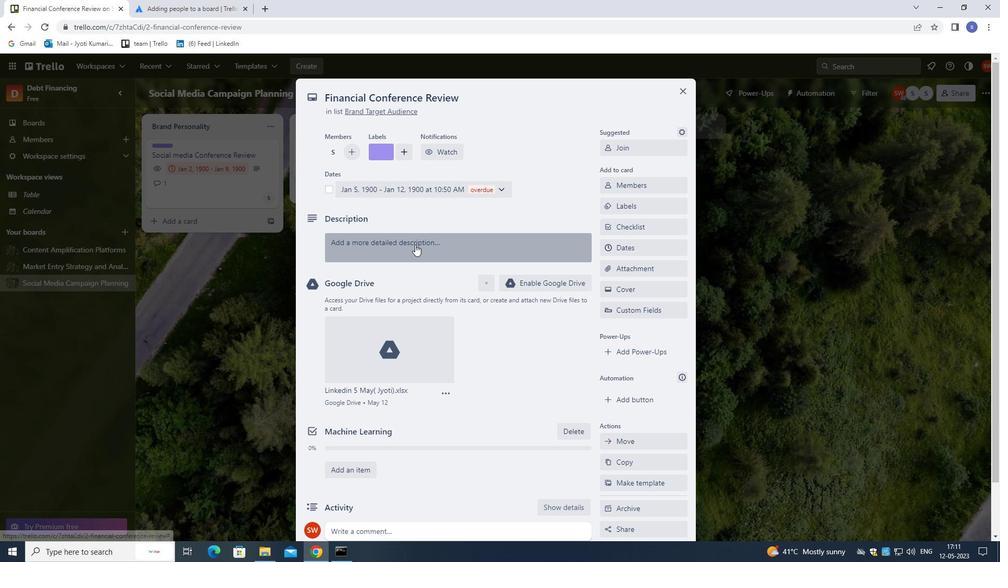 
Action: Key pressed <Key.shift>CONDUCT<Key.space>CUSTOMER<Key.space>RESEARCH<Key.space>FO<Key.space><Key.backspace>R<Key.space>NEW<Key.space>CUSTOMER<Key.space>EXPERIENCE<Key.space>IMPROVE<Key.backspace>EMENT<Key.space>.
Screenshot: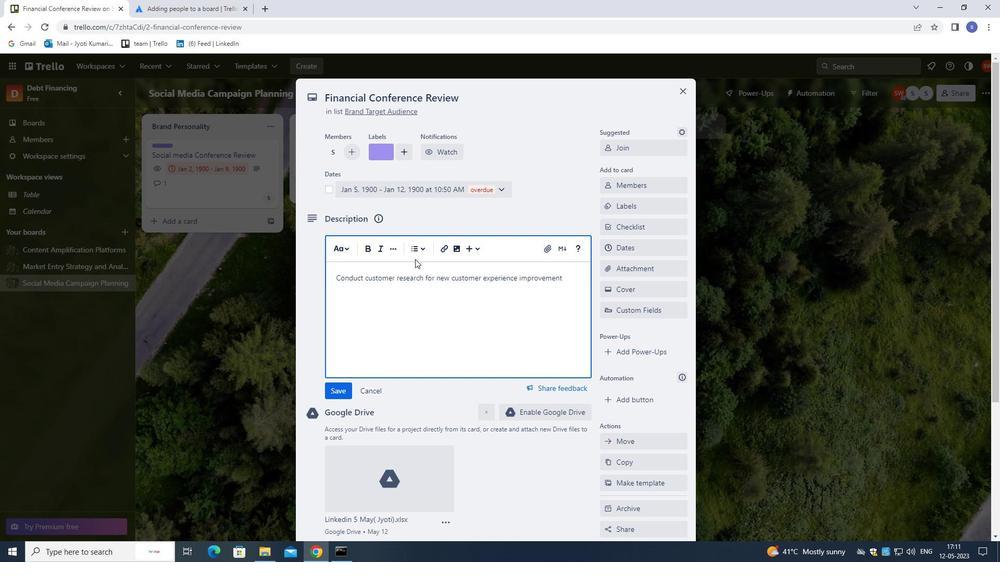 
Action: Mouse moved to (430, 231)
Screenshot: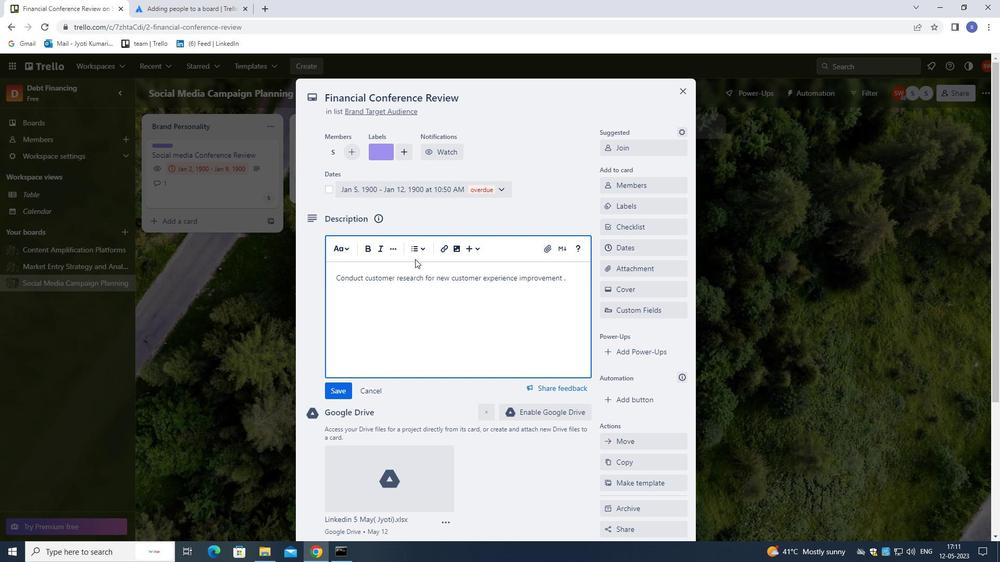 
Action: Mouse scrolled (430, 230) with delta (0, 0)
Screenshot: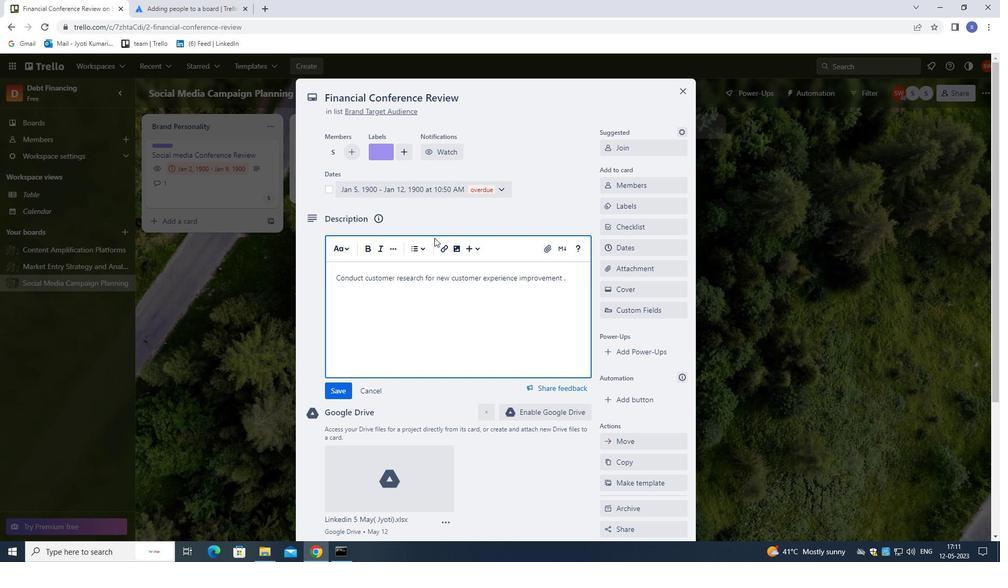 
Action: Mouse scrolled (430, 230) with delta (0, 0)
Screenshot: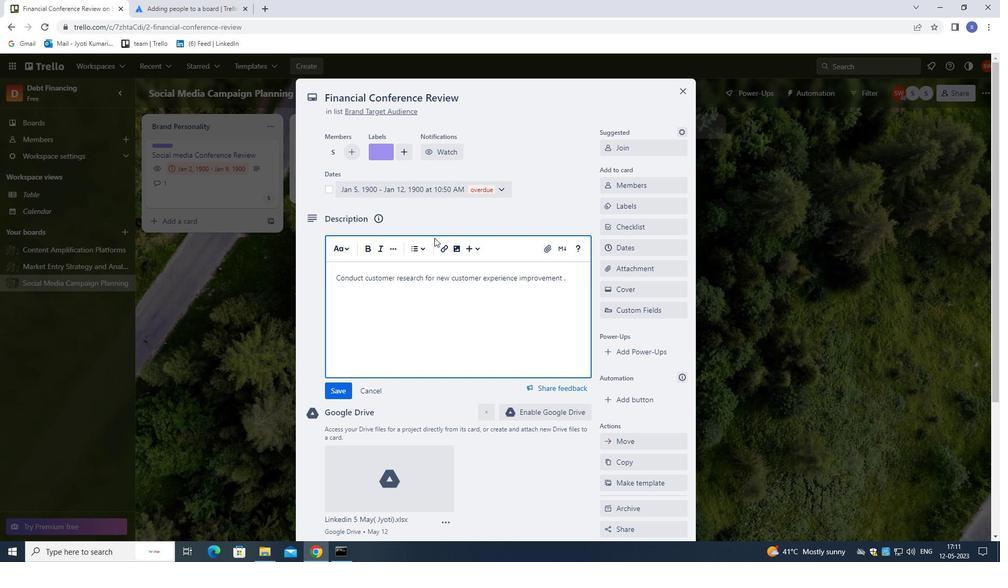 
Action: Mouse scrolled (430, 230) with delta (0, 0)
Screenshot: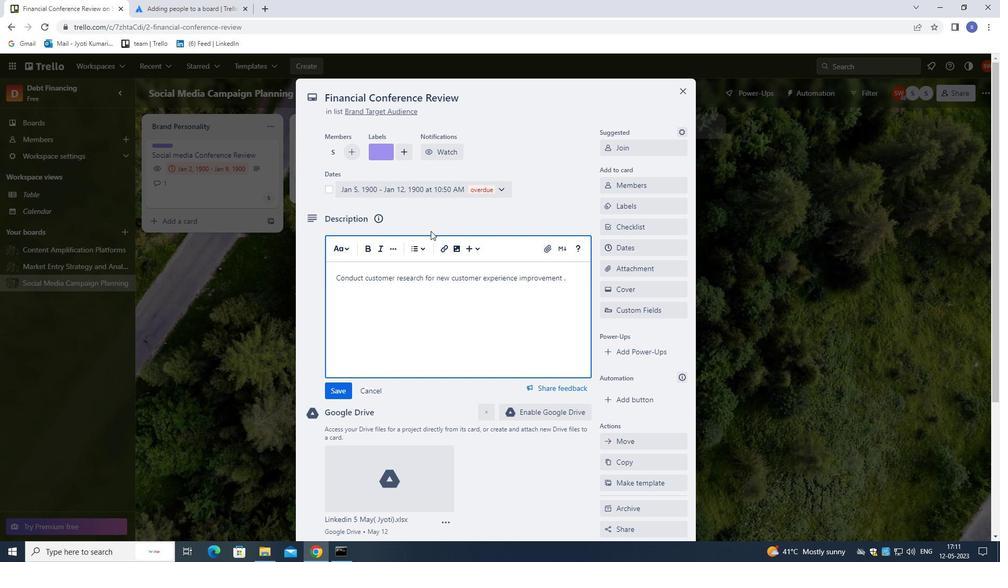 
Action: Mouse moved to (430, 231)
Screenshot: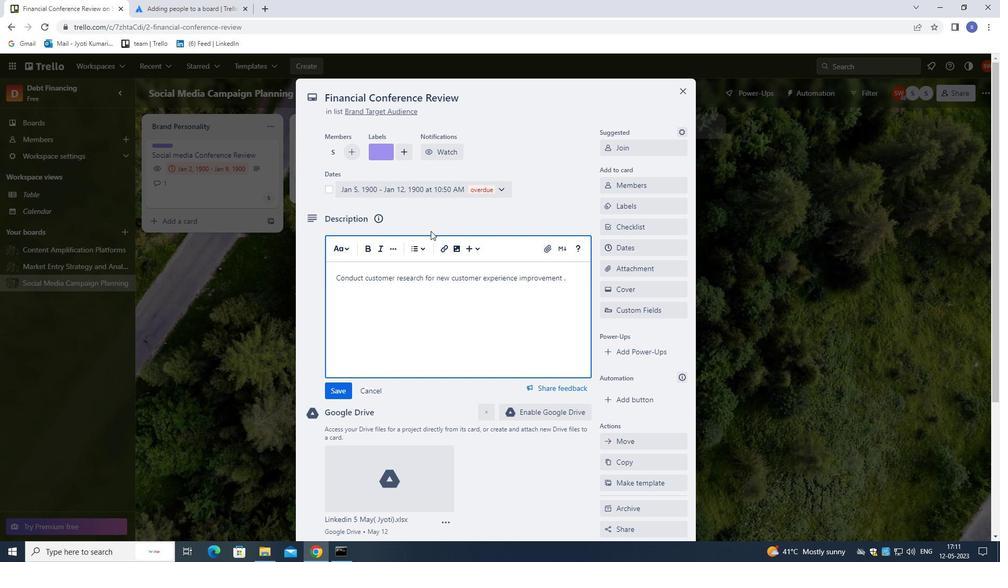 
Action: Mouse scrolled (430, 230) with delta (0, 0)
Screenshot: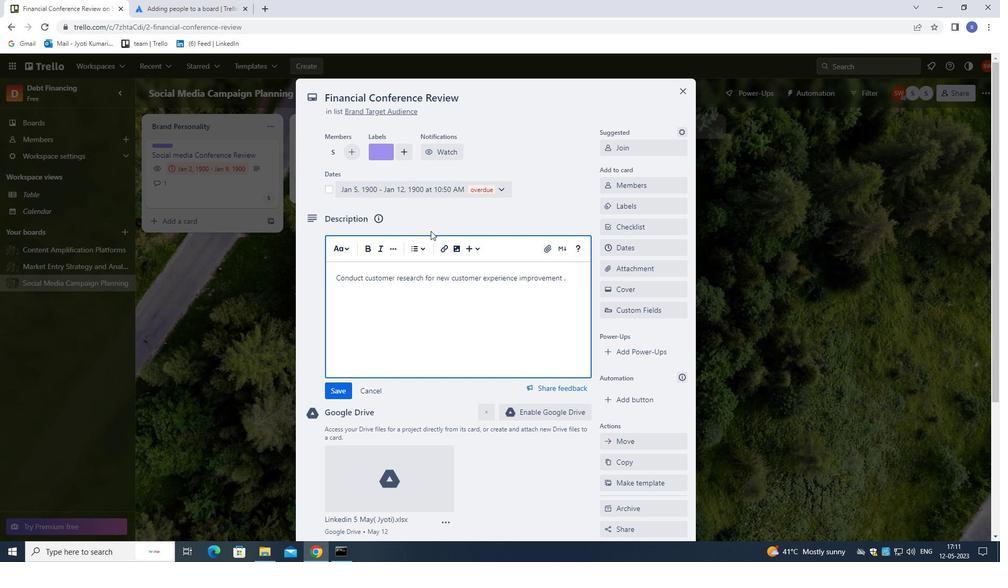 
Action: Mouse moved to (430, 231)
Screenshot: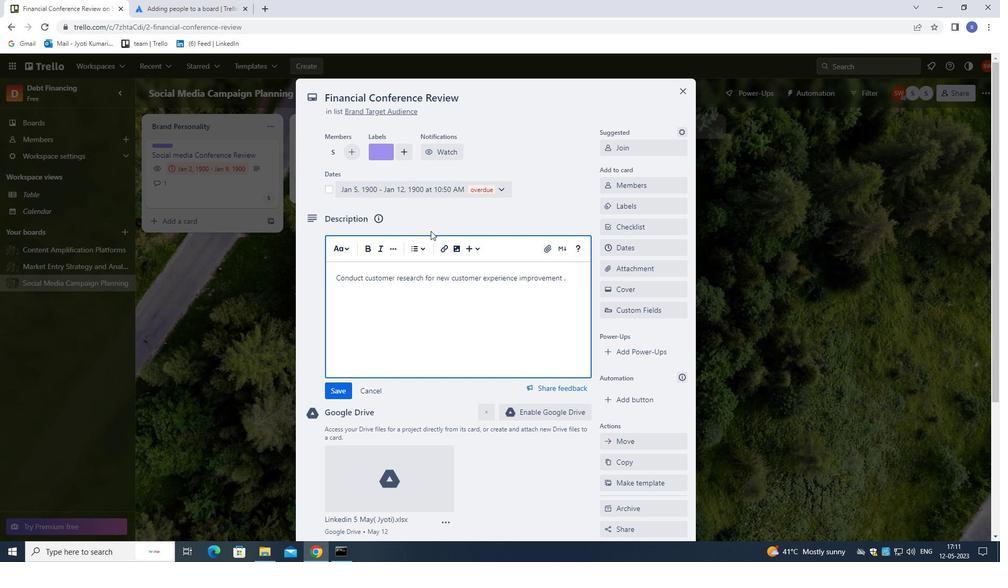 
Action: Mouse scrolled (430, 231) with delta (0, 0)
Screenshot: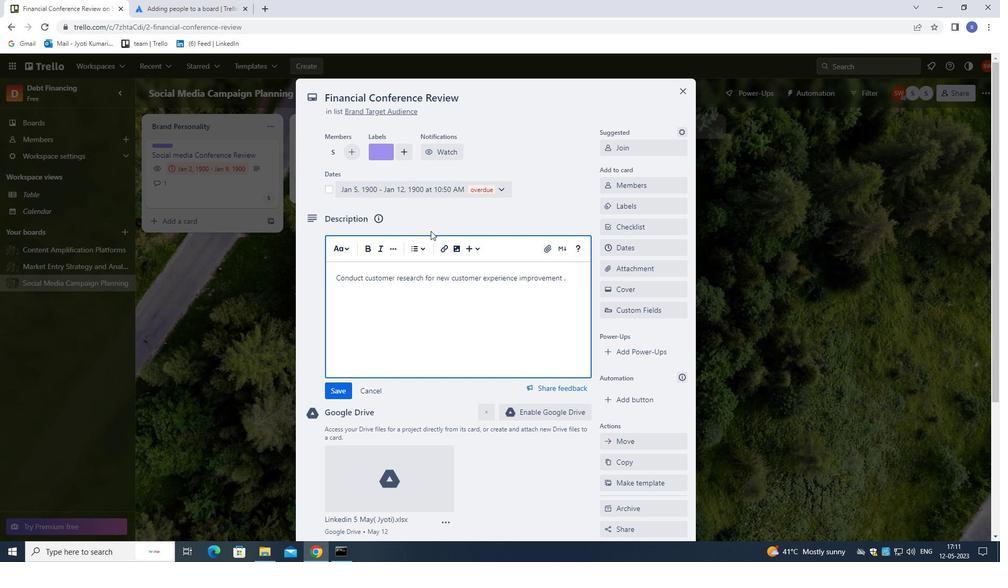 
Action: Mouse moved to (428, 467)
Screenshot: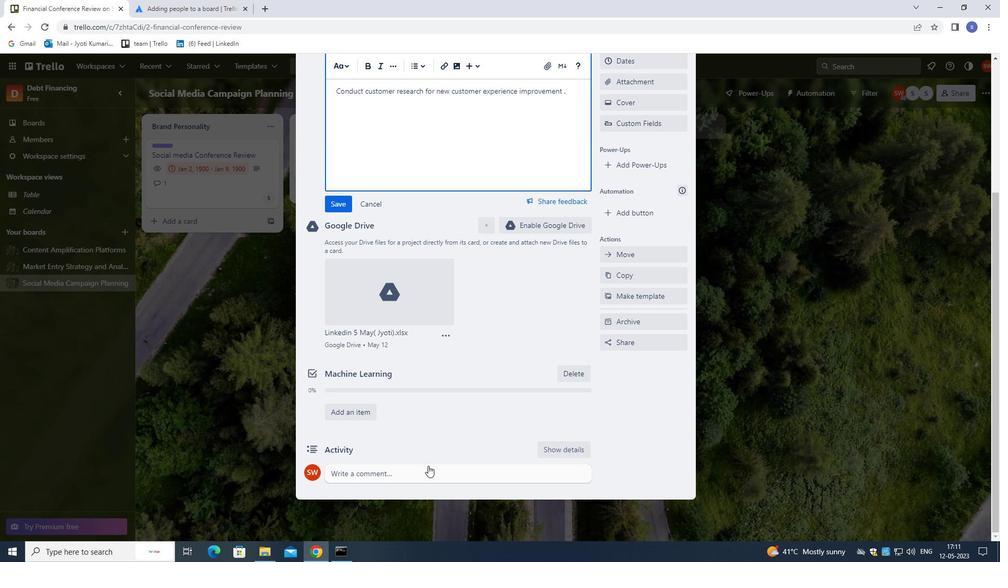 
Action: Mouse pressed left at (428, 467)
Screenshot: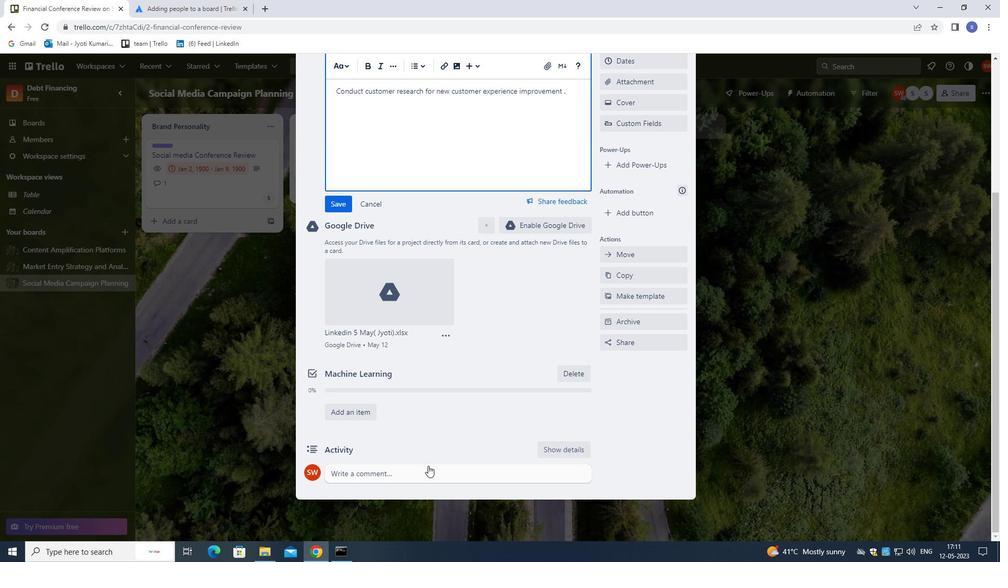 
Action: Mouse moved to (476, 485)
Screenshot: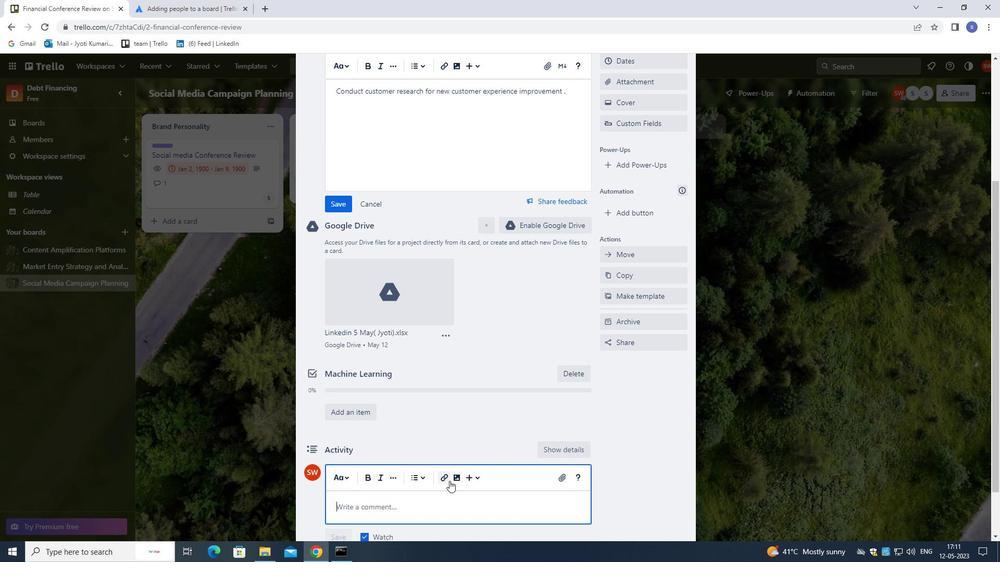 
Action: Key pressed <Key.shift>THIS<Key.space>TASK<Key.space>REQUIRES<Key.space>PROACTIVE<Key.space>OWNERSHIP<Key.space>,<Key.space>SO<Key.space>LET<Key.space>US<Key.space>TAKE<Key.space>RESPONSILI<Key.backspace><Key.backspace>BILITY<Key.space><Key.space>AND<Key.space>ENSURE<Key.space>PROGRESS<Key.space>IS<Key.space>MADE<Key.space>IN<Key.space>A<Key.space>TIMELY<Key.space>MANNER.
Screenshot: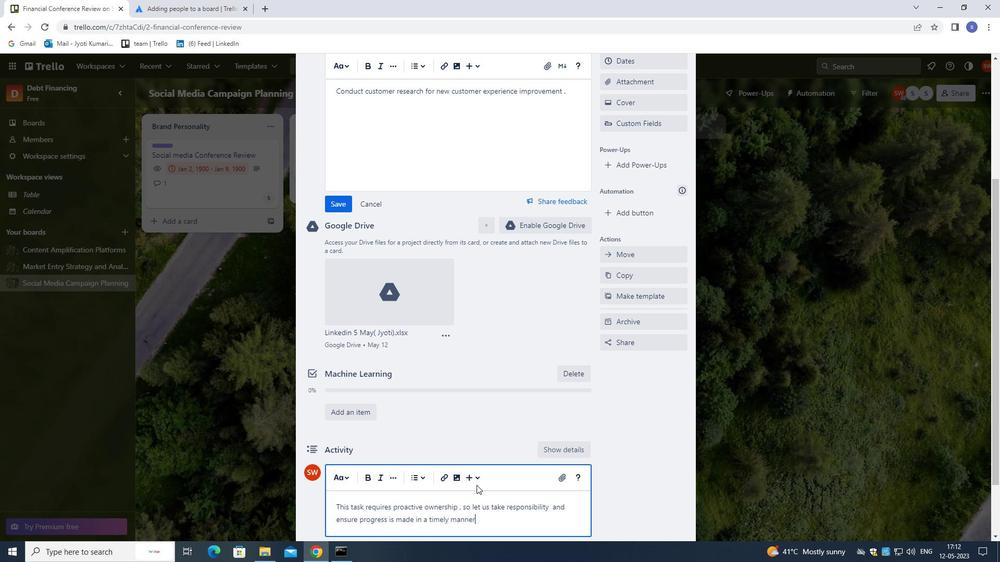 
Action: Mouse moved to (338, 209)
Screenshot: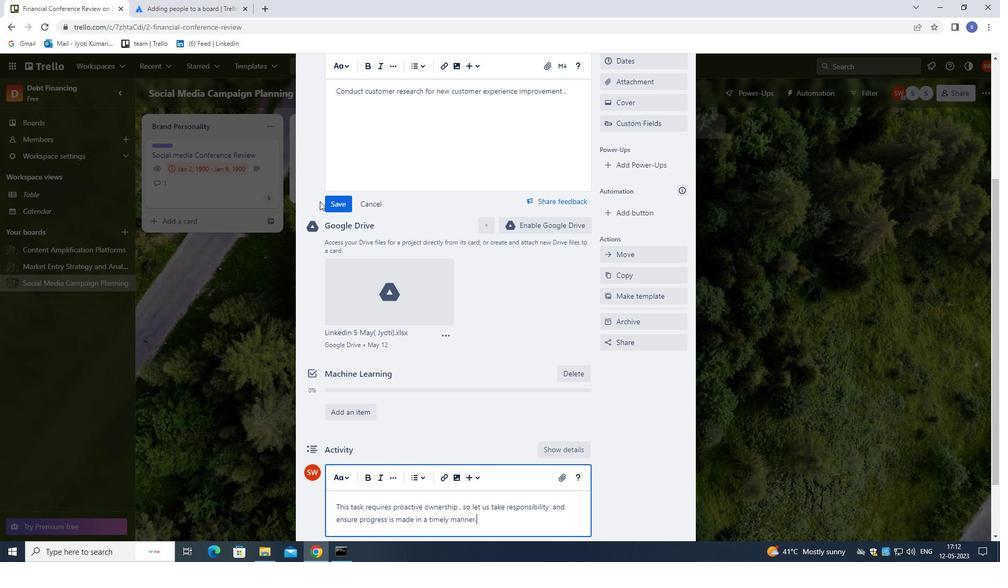 
Action: Mouse pressed left at (338, 209)
Screenshot: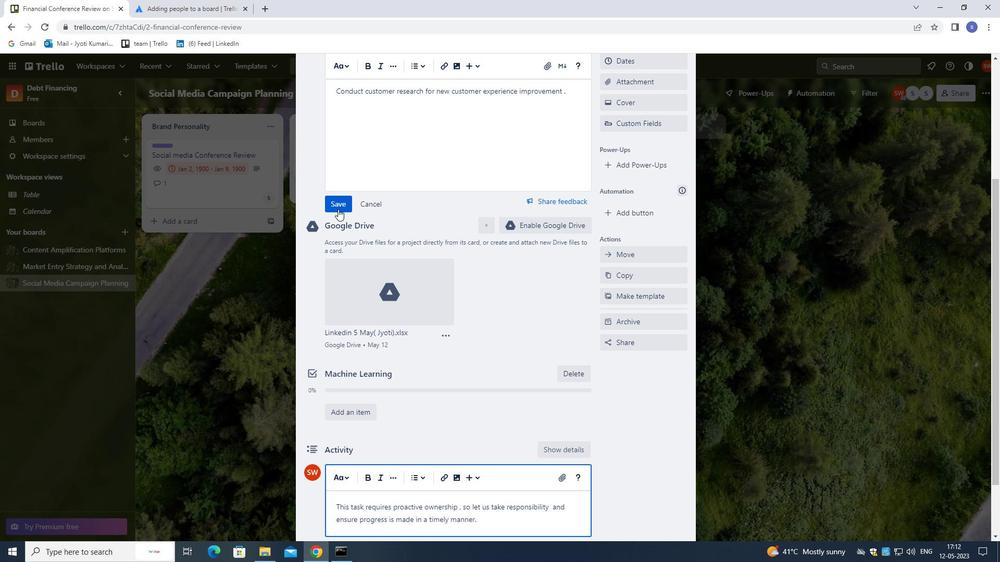 
Action: Mouse moved to (379, 292)
Screenshot: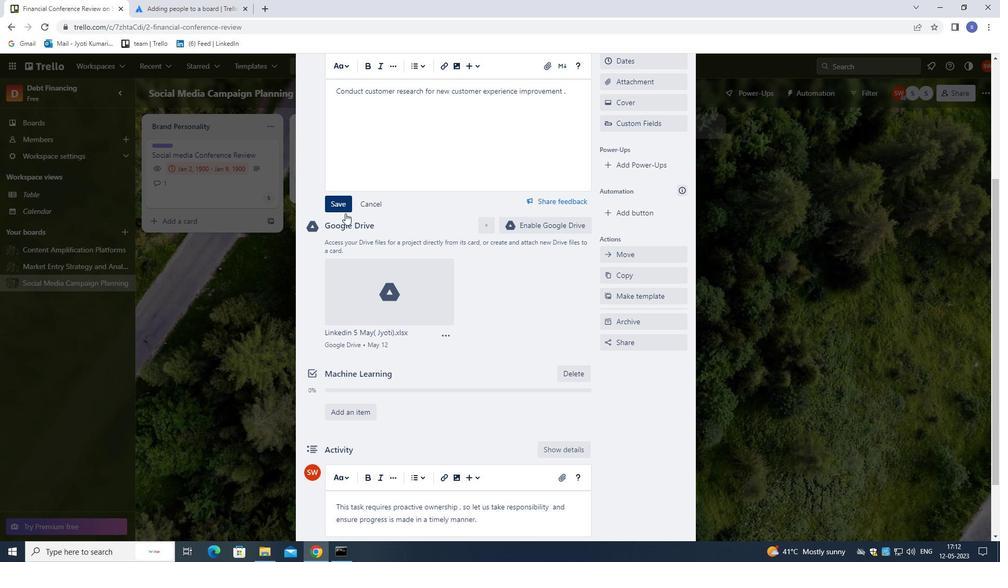 
Action: Mouse scrolled (379, 291) with delta (0, 0)
Screenshot: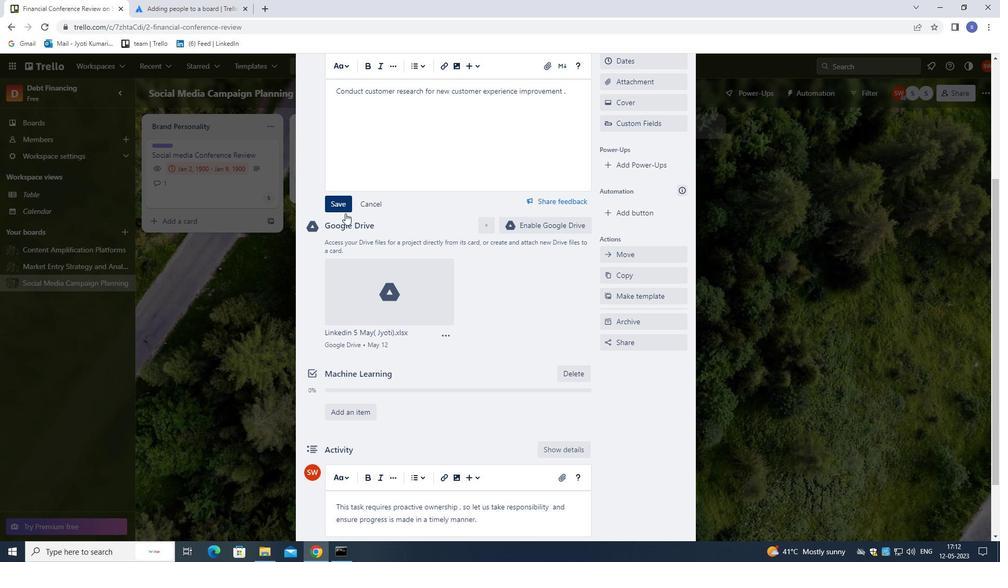 
Action: Mouse moved to (397, 338)
Screenshot: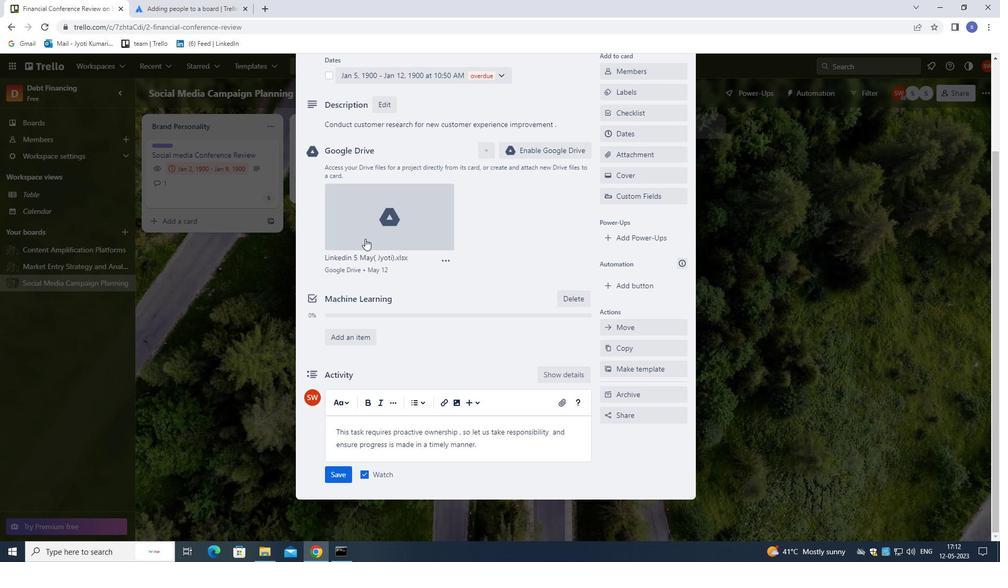 
Action: Mouse scrolled (397, 338) with delta (0, 0)
Screenshot: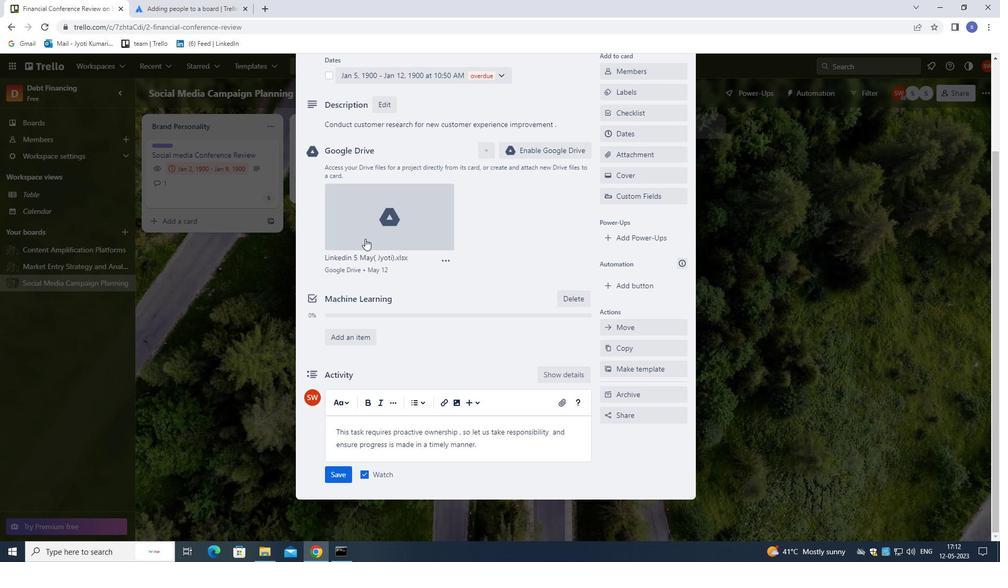 
Action: Mouse moved to (407, 355)
Screenshot: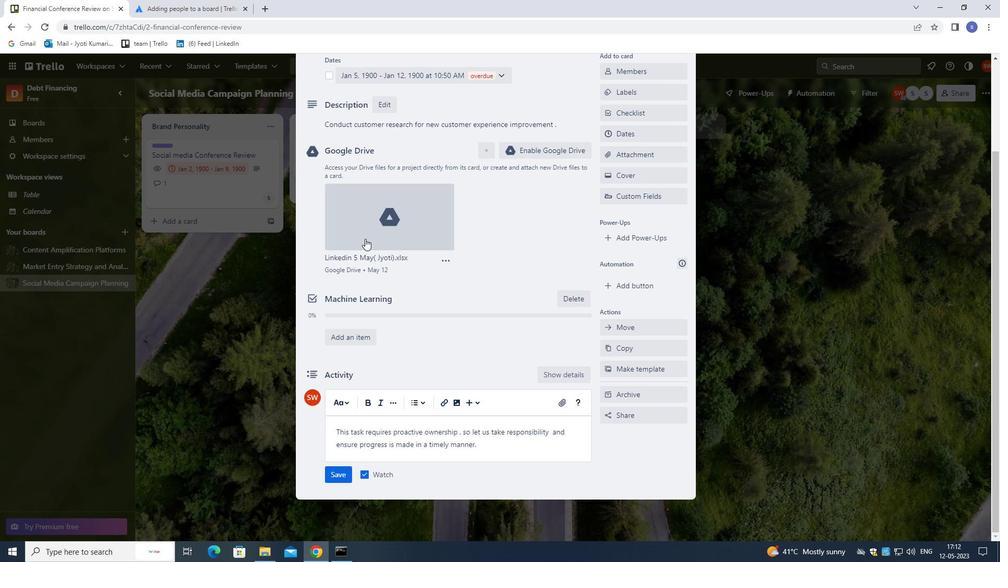 
Action: Mouse scrolled (407, 355) with delta (0, 0)
Screenshot: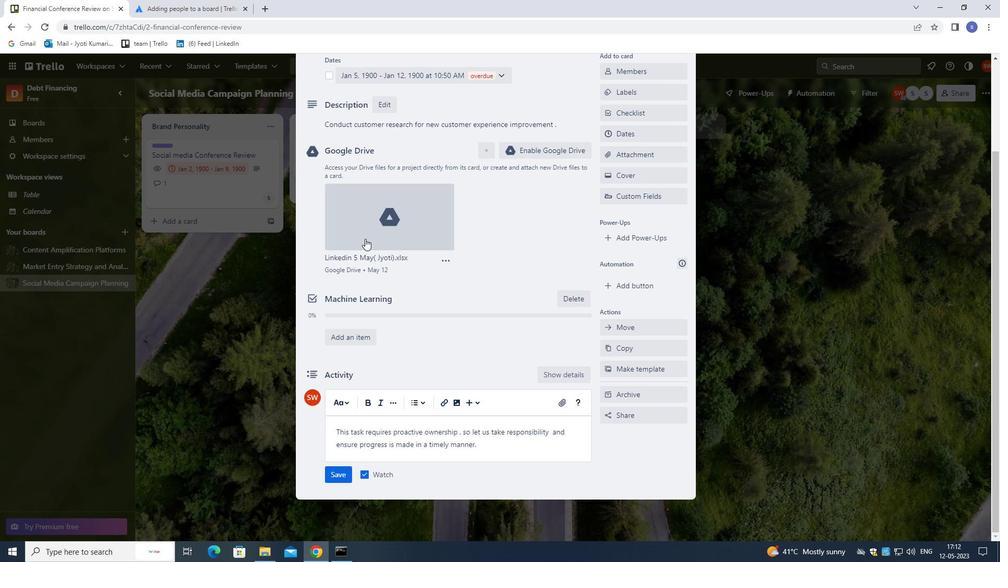 
Action: Mouse moved to (414, 369)
Screenshot: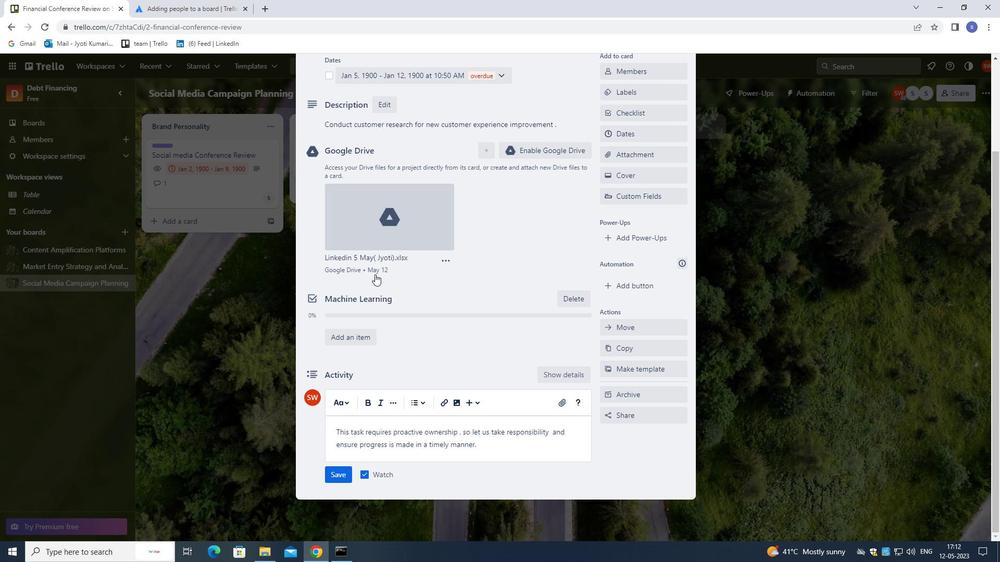 
Action: Mouse scrolled (414, 367) with delta (0, 0)
Screenshot: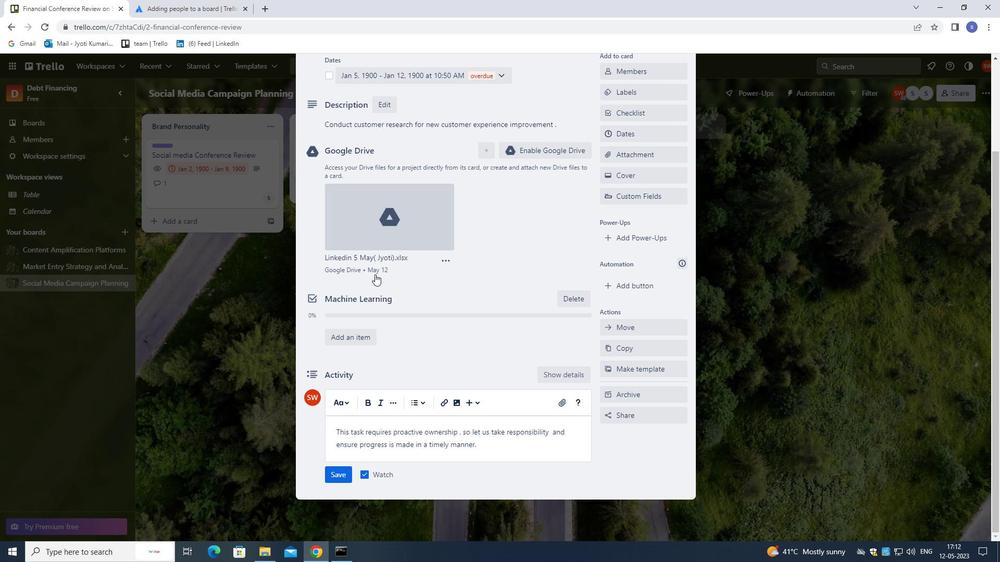 
Action: Mouse moved to (348, 475)
Screenshot: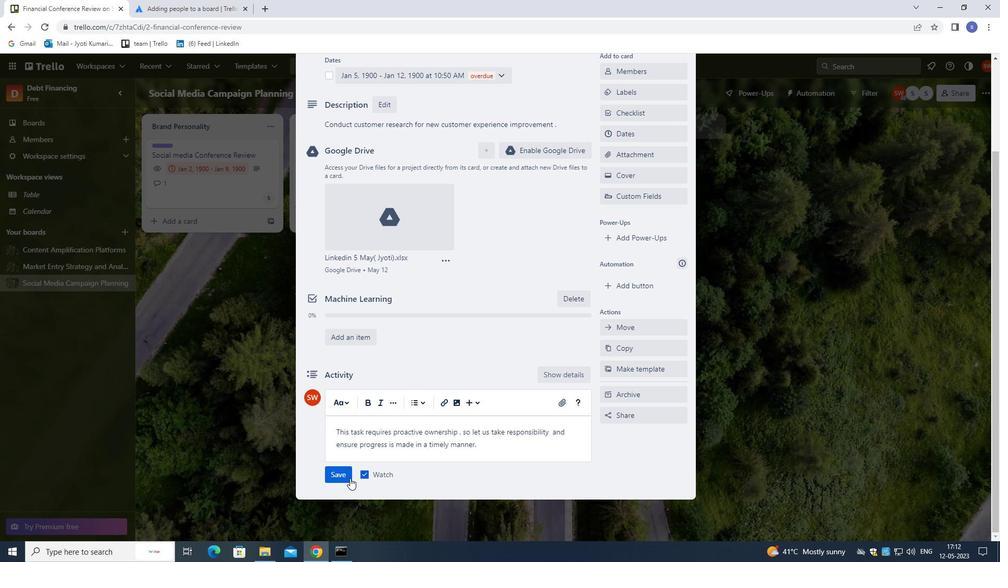 
Action: Mouse pressed left at (348, 475)
Screenshot: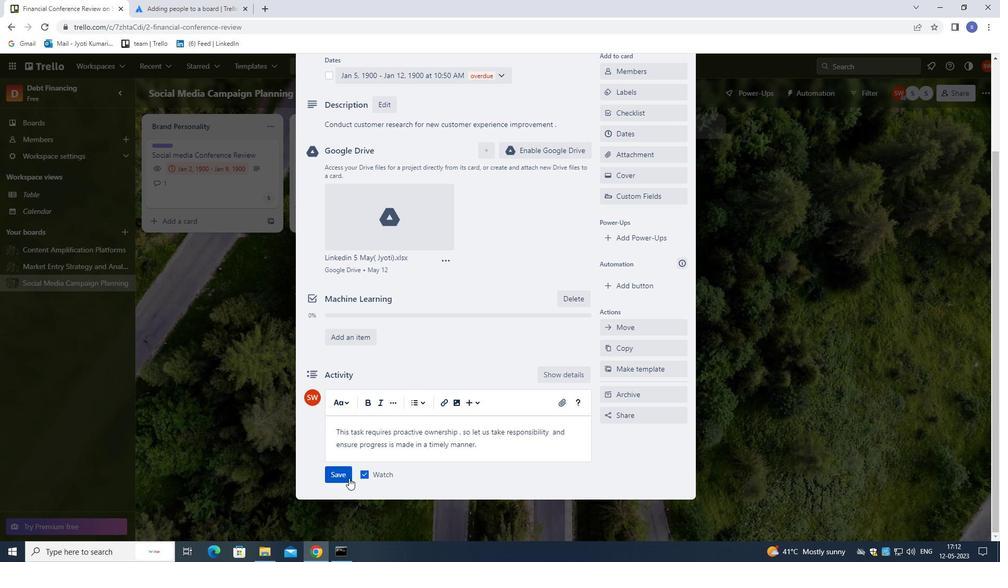 
Action: Mouse moved to (422, 427)
Screenshot: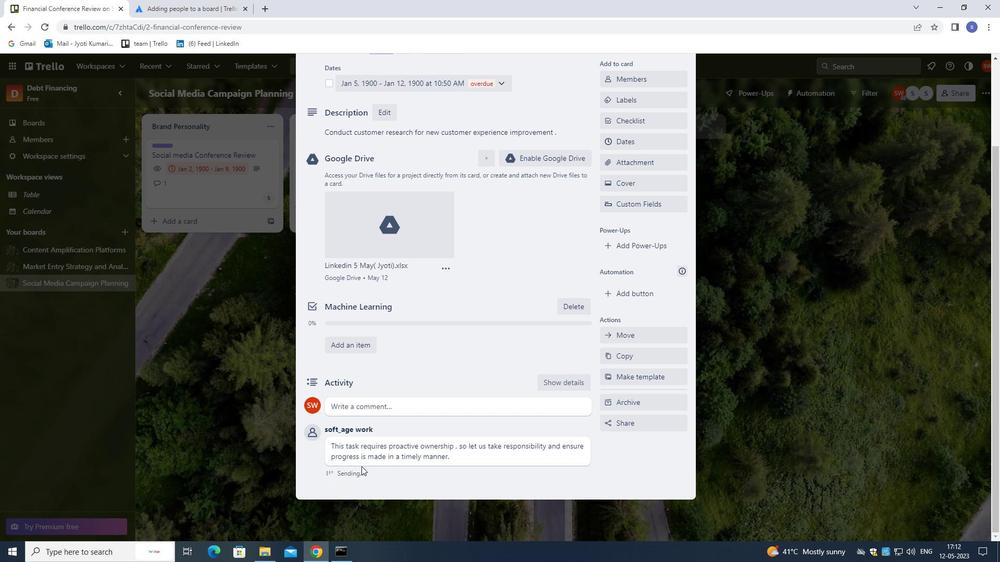 
Action: Mouse scrolled (422, 427) with delta (0, 0)
Screenshot: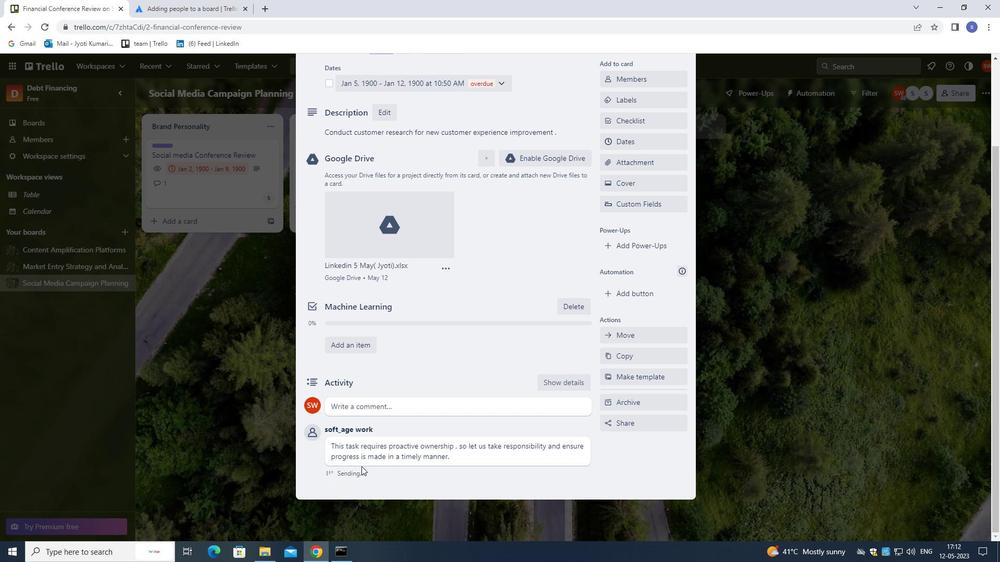 
Action: Mouse moved to (425, 418)
Screenshot: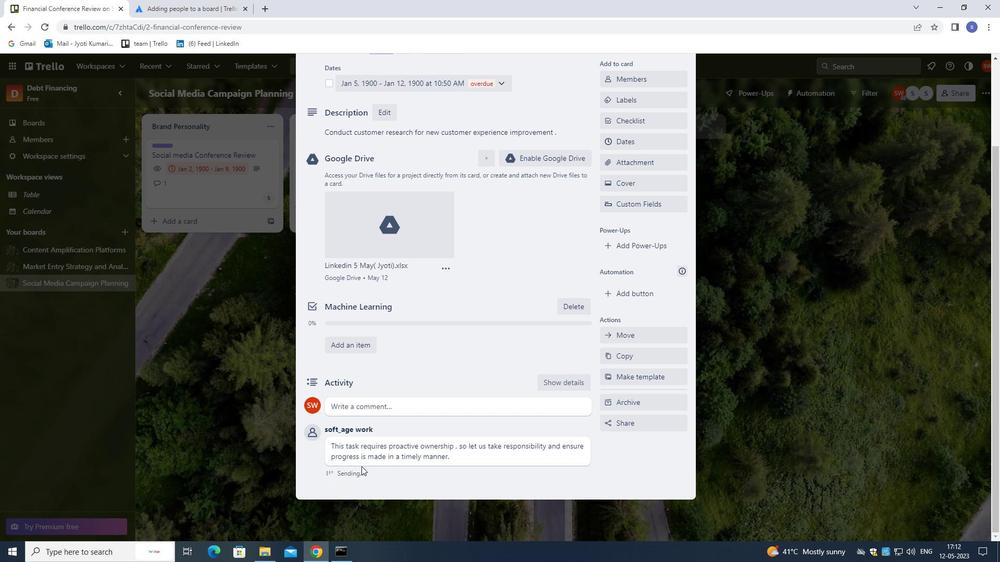 
Action: Mouse scrolled (425, 419) with delta (0, 0)
Screenshot: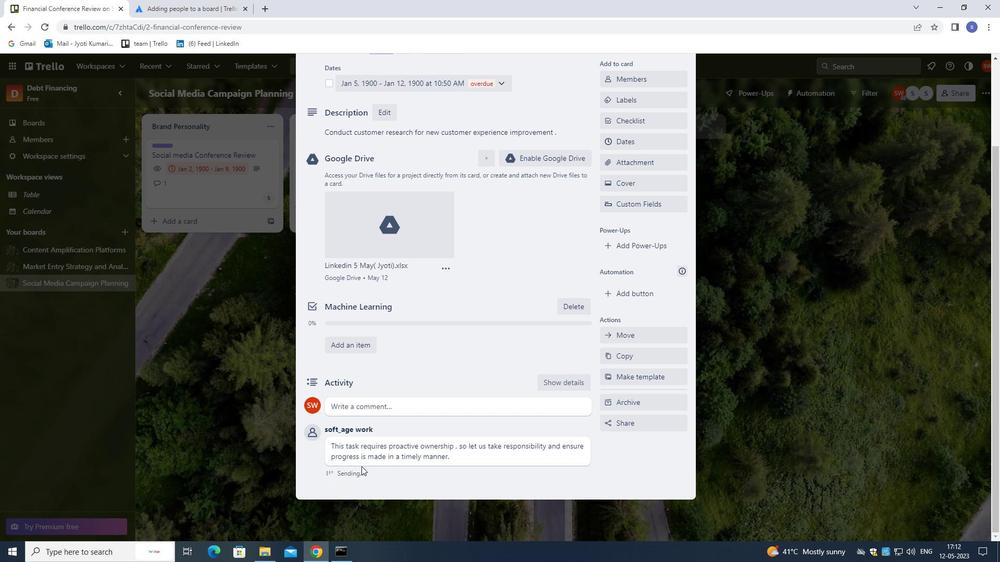 
Action: Mouse moved to (429, 409)
Screenshot: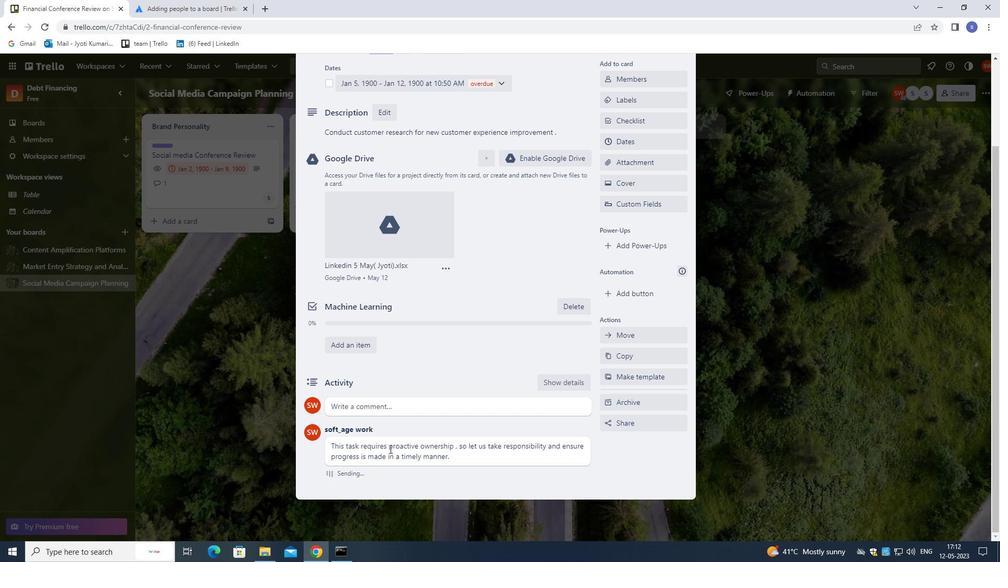 
Action: Mouse scrolled (429, 410) with delta (0, 0)
Screenshot: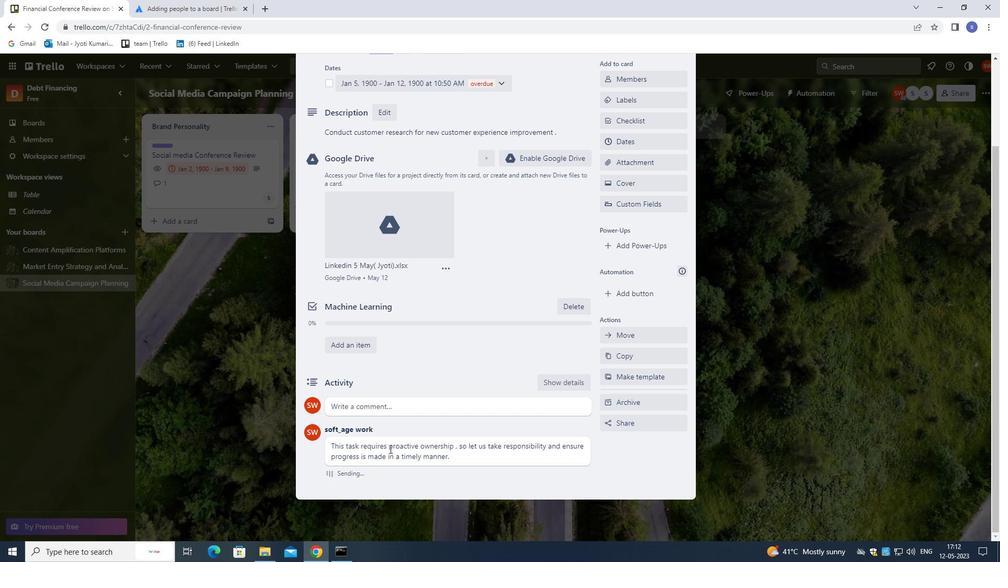 
Action: Mouse moved to (433, 401)
Screenshot: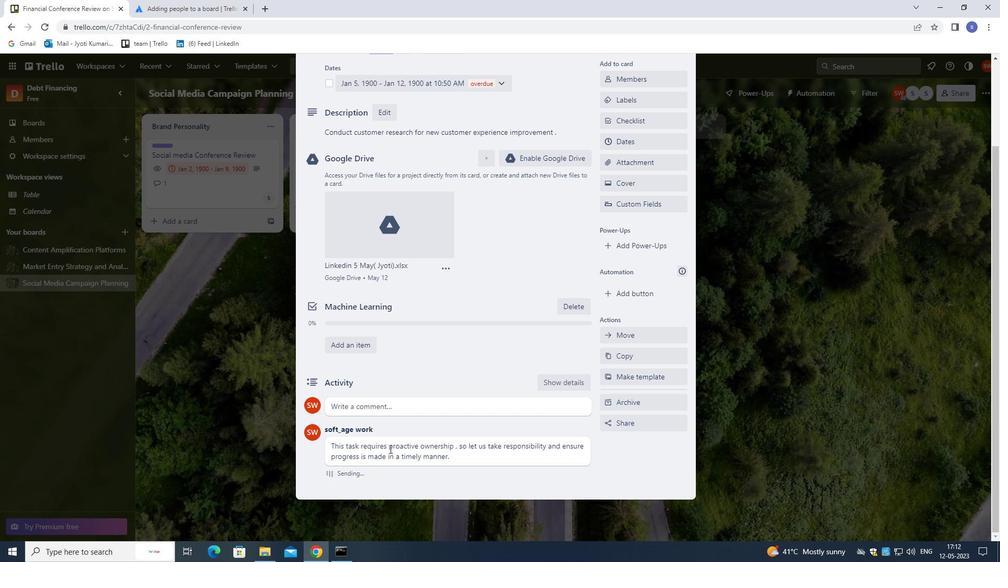 
Action: Mouse scrolled (433, 402) with delta (0, 0)
Screenshot: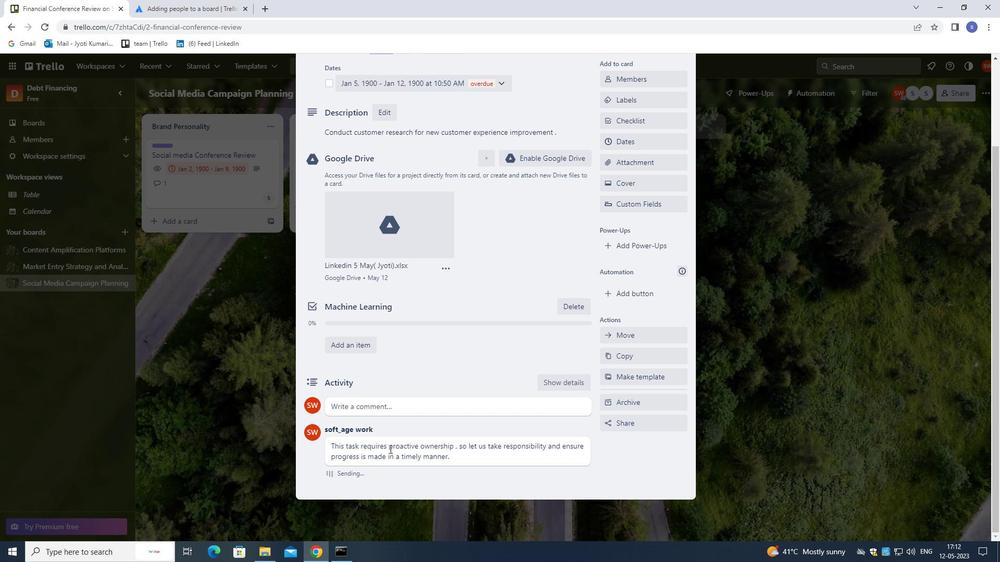 
Action: Mouse moved to (439, 392)
Screenshot: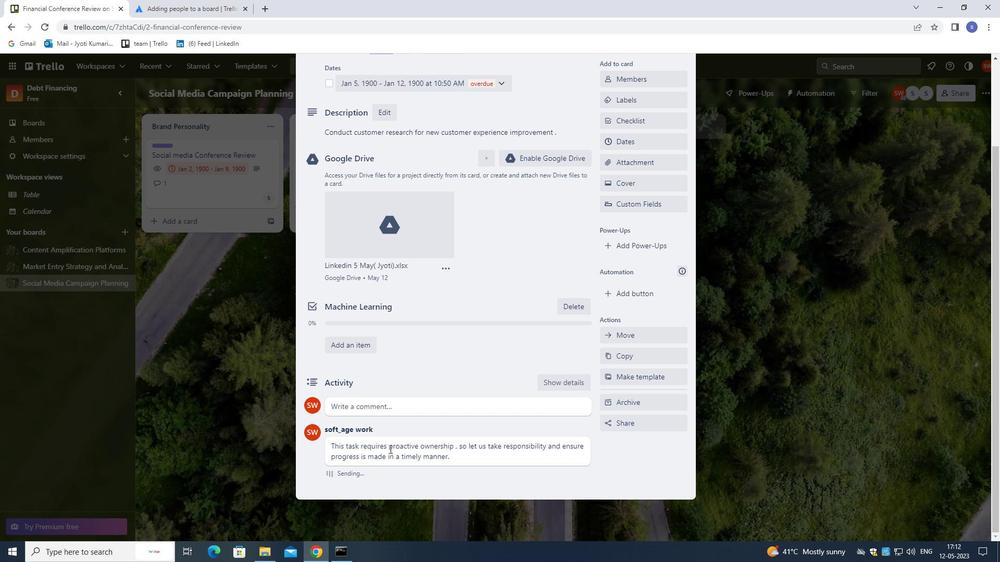 
Action: Mouse scrolled (439, 392) with delta (0, 0)
Screenshot: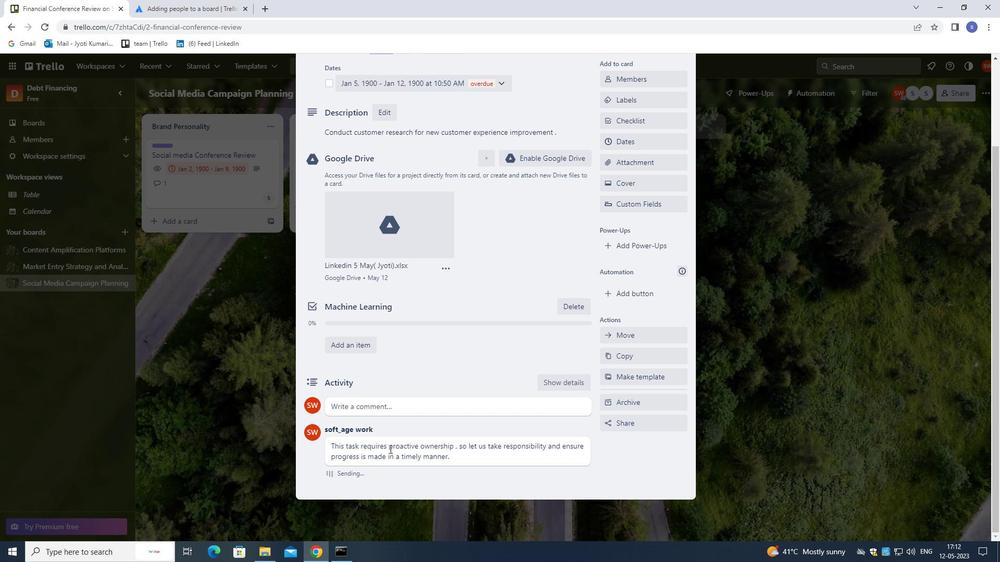 
Action: Mouse moved to (444, 388)
Screenshot: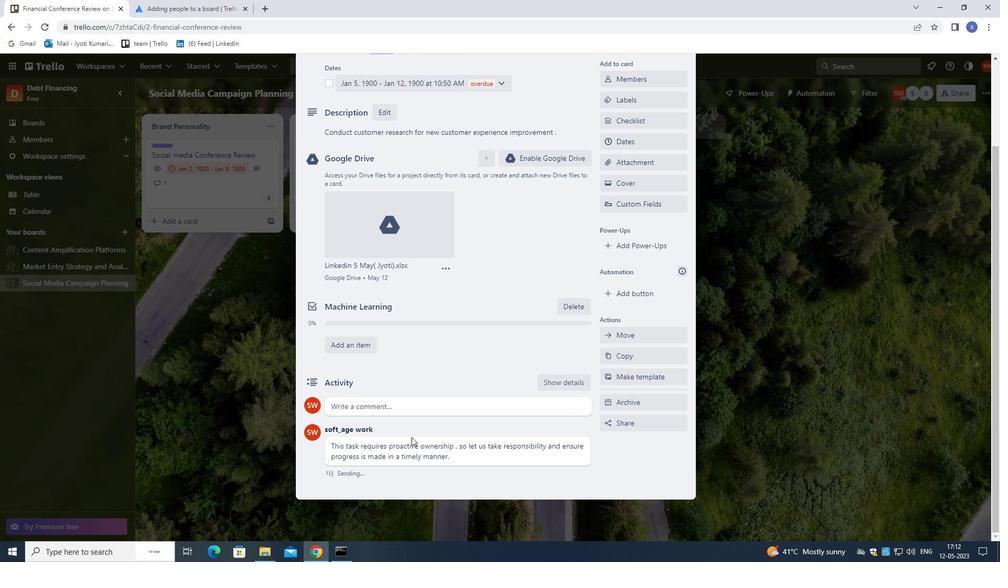 
Action: Mouse scrolled (444, 389) with delta (0, 0)
Screenshot: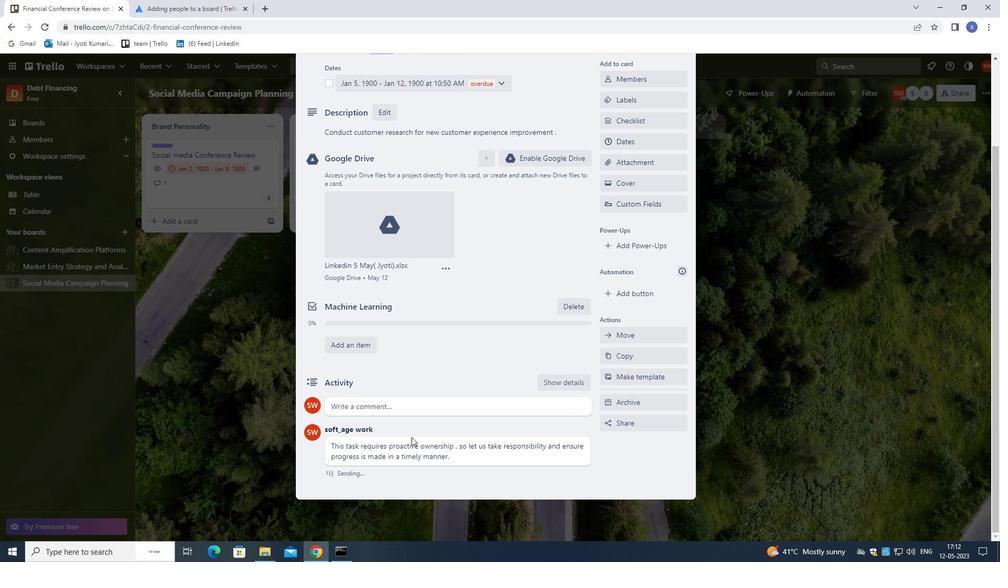 
Action: Mouse moved to (685, 91)
Screenshot: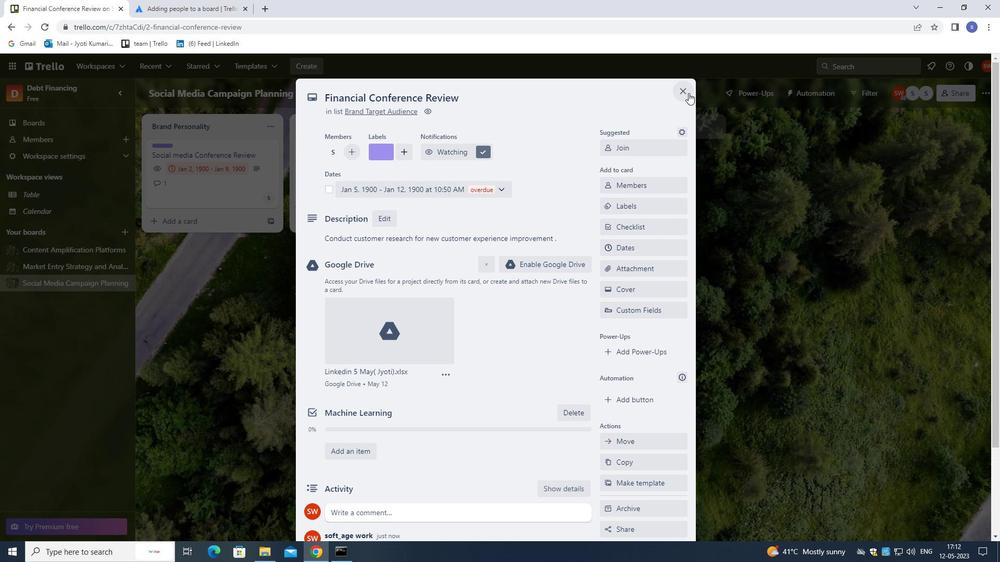 
Action: Mouse pressed left at (685, 91)
Screenshot: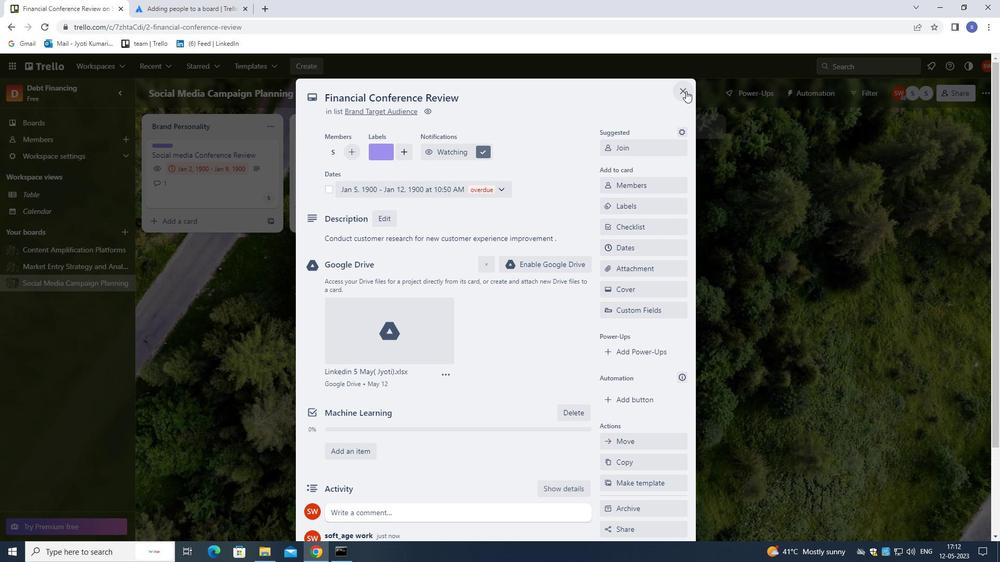 
Action: Mouse moved to (679, 98)
Screenshot: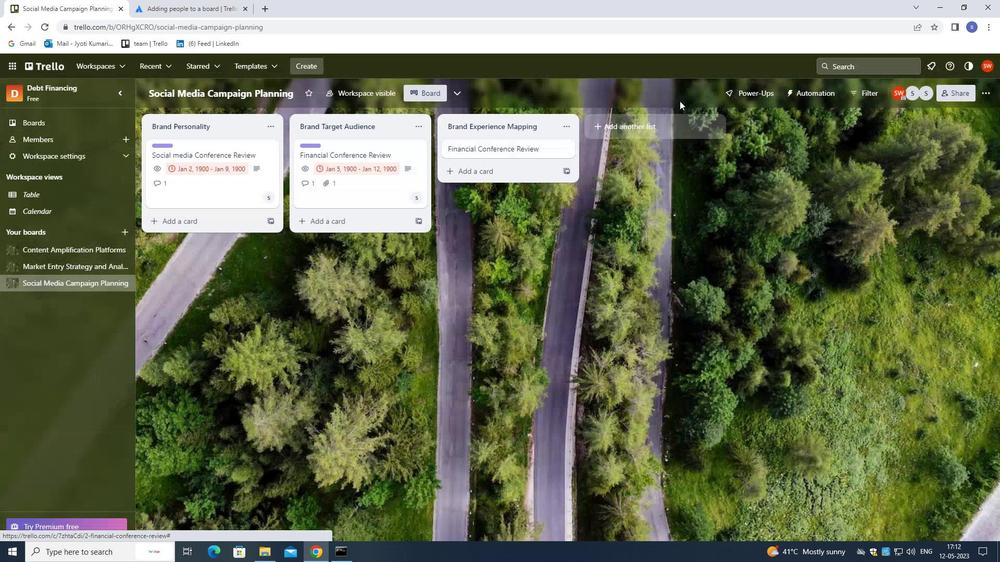 
